 Task: Open Card Book Fair Review in Board Email Marketing List Cleaning and Segmentation to Workspace Content Delivery Networks and add a team member Softage.1@softage.net, a label Orange, a checklist Customer Validation, an attachment from your computer, a color Orange and finally, add a card description 'Conduct customer research for new marketing messaging and branding' and a comment 'Given the importance of this task, careful planning and execution are essential.'. Add a start date 'Jan 05, 1900' with a due date 'Jan 12, 1900'
Action: Mouse moved to (390, 141)
Screenshot: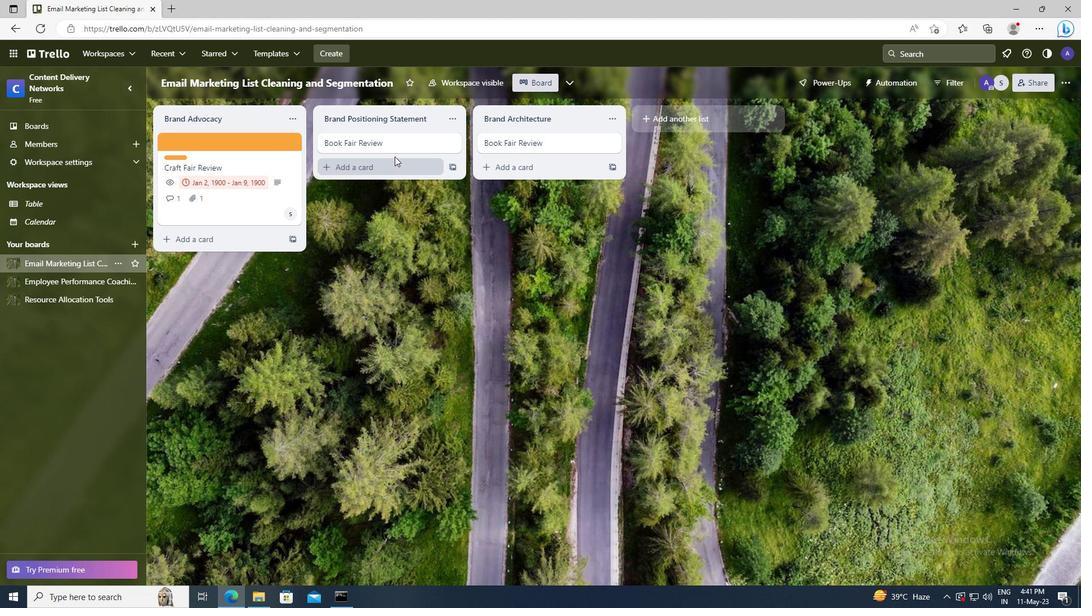
Action: Mouse pressed left at (390, 141)
Screenshot: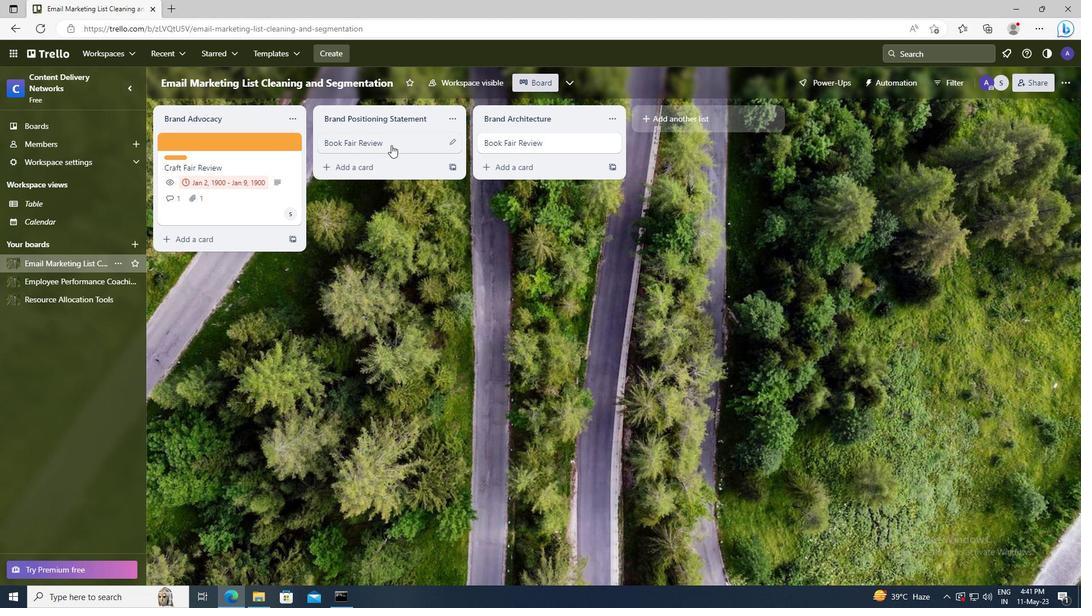 
Action: Mouse moved to (658, 180)
Screenshot: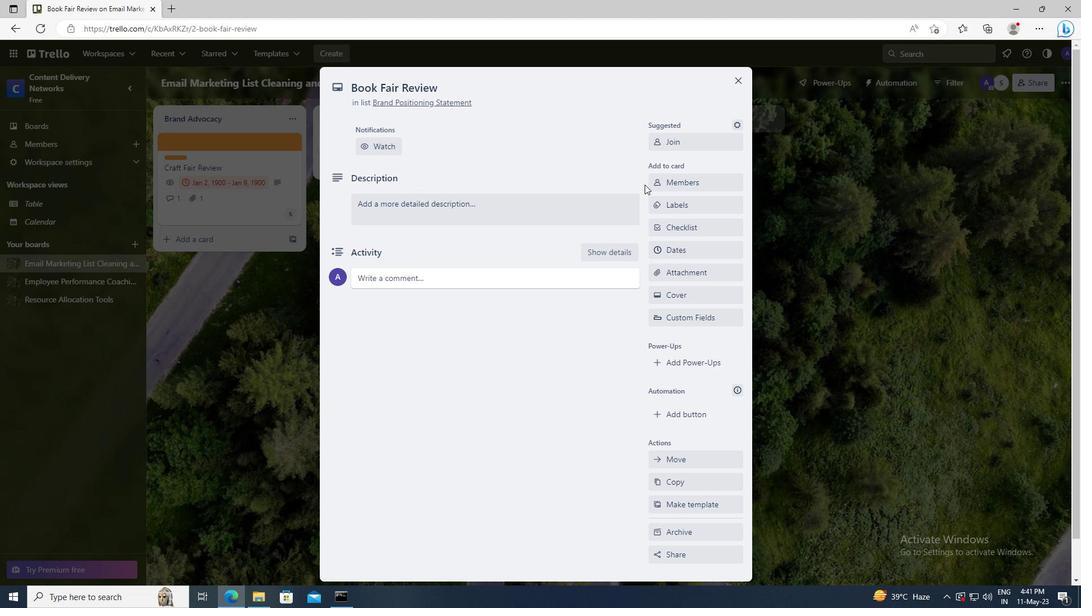 
Action: Mouse pressed left at (658, 180)
Screenshot: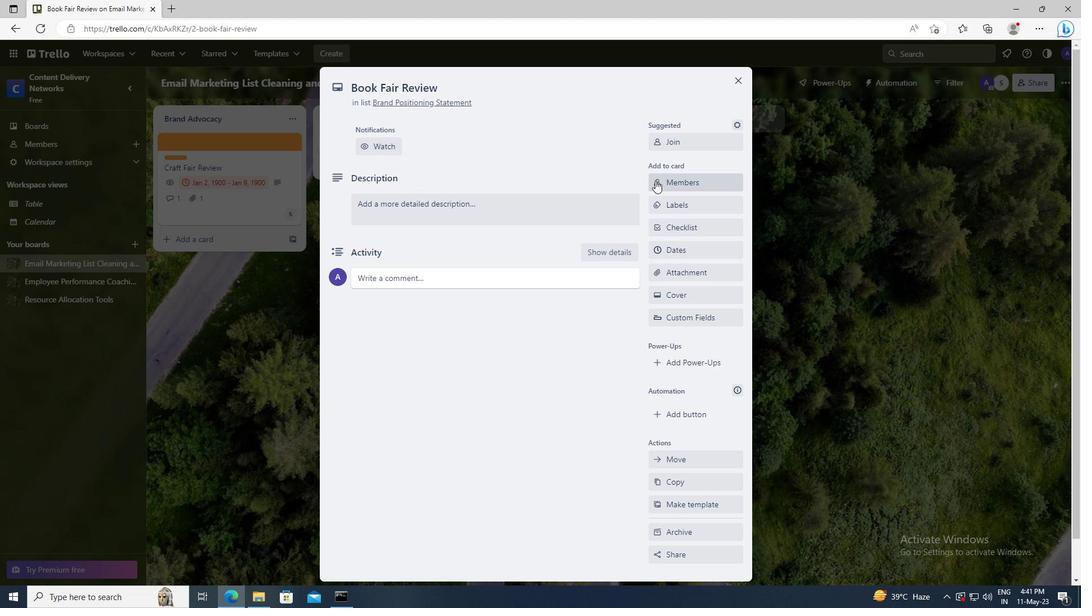 
Action: Mouse moved to (668, 233)
Screenshot: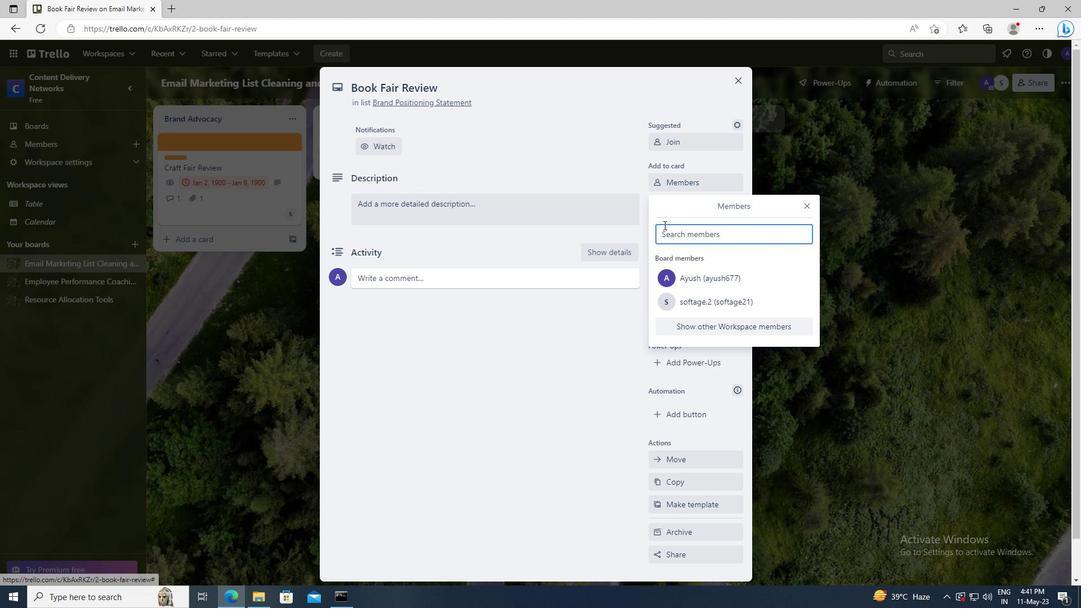 
Action: Mouse pressed left at (668, 233)
Screenshot: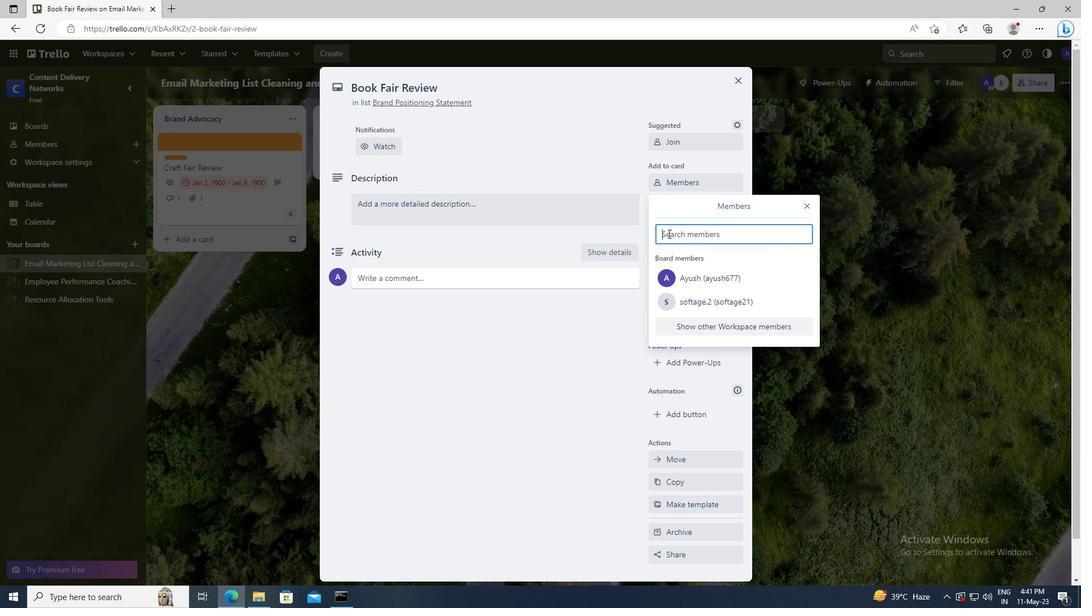 
Action: Key pressed <Key.shift>SOFTAGE.1
Screenshot: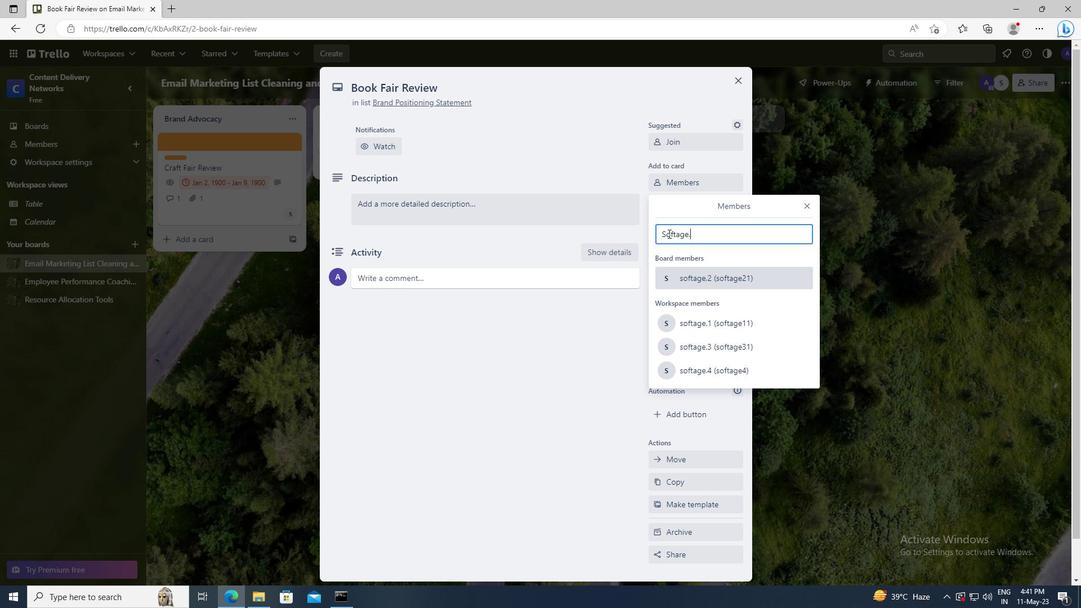 
Action: Mouse moved to (670, 335)
Screenshot: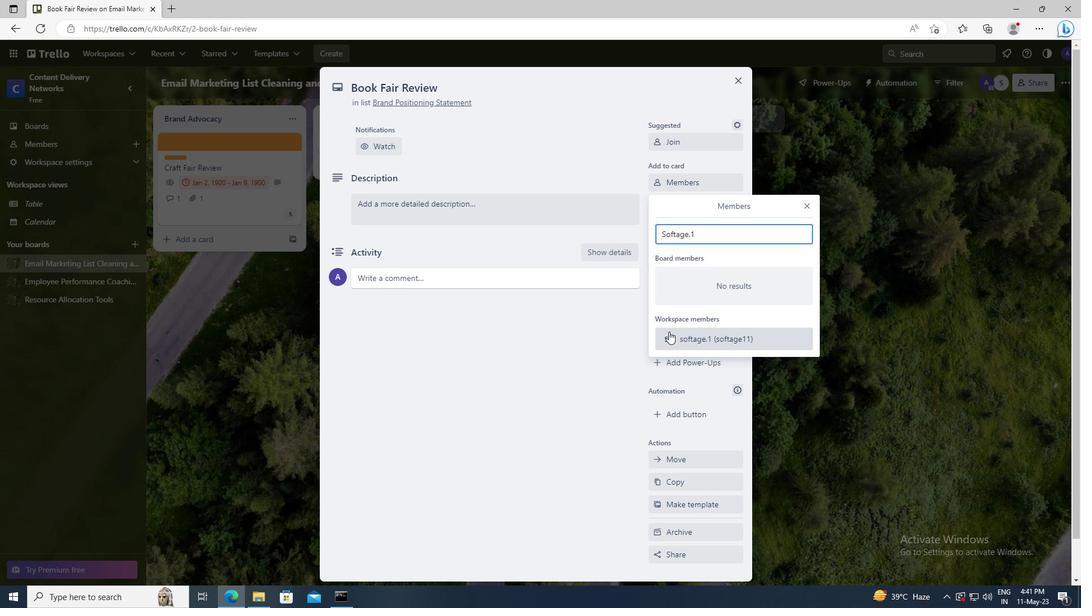 
Action: Mouse pressed left at (670, 335)
Screenshot: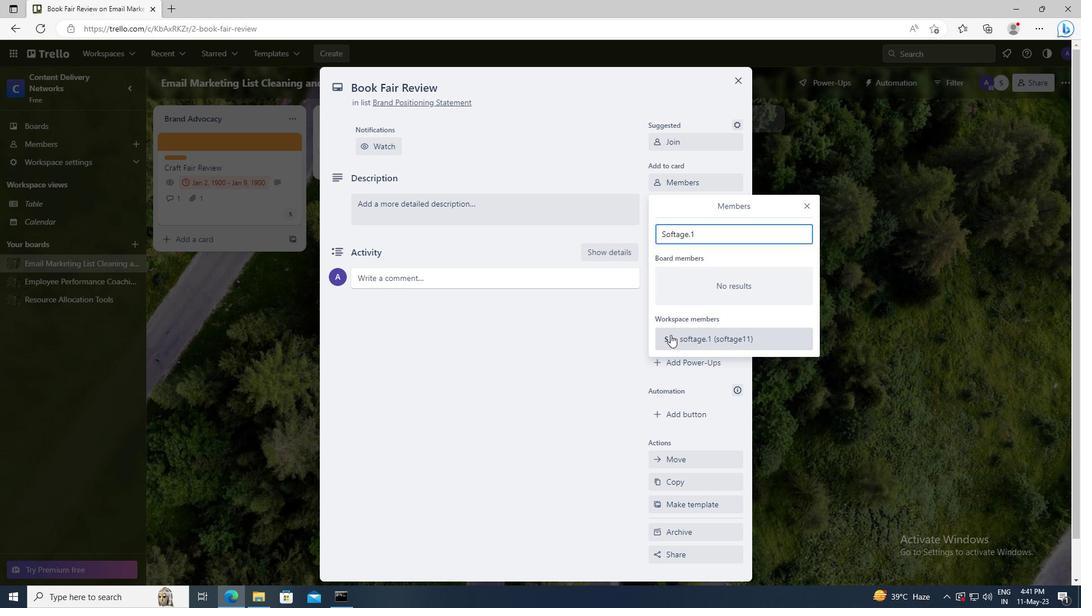 
Action: Mouse moved to (806, 207)
Screenshot: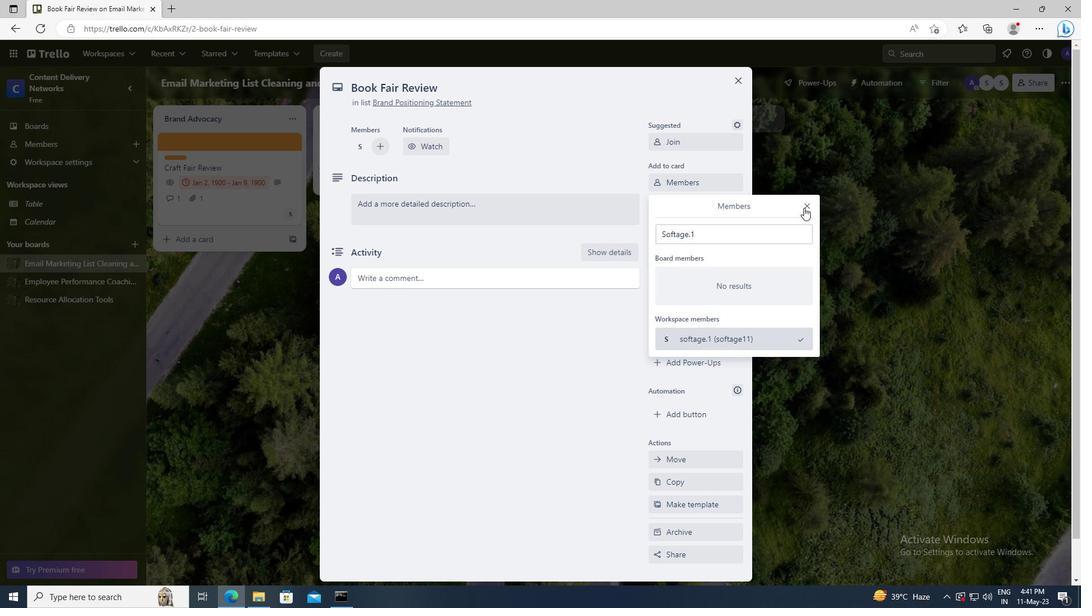 
Action: Mouse pressed left at (806, 207)
Screenshot: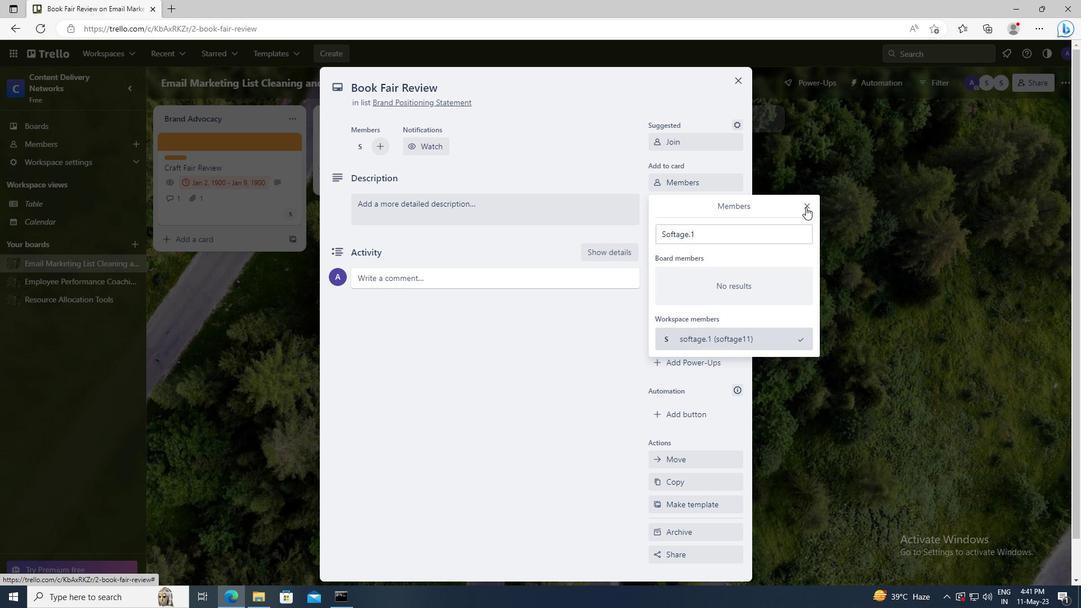 
Action: Mouse moved to (735, 208)
Screenshot: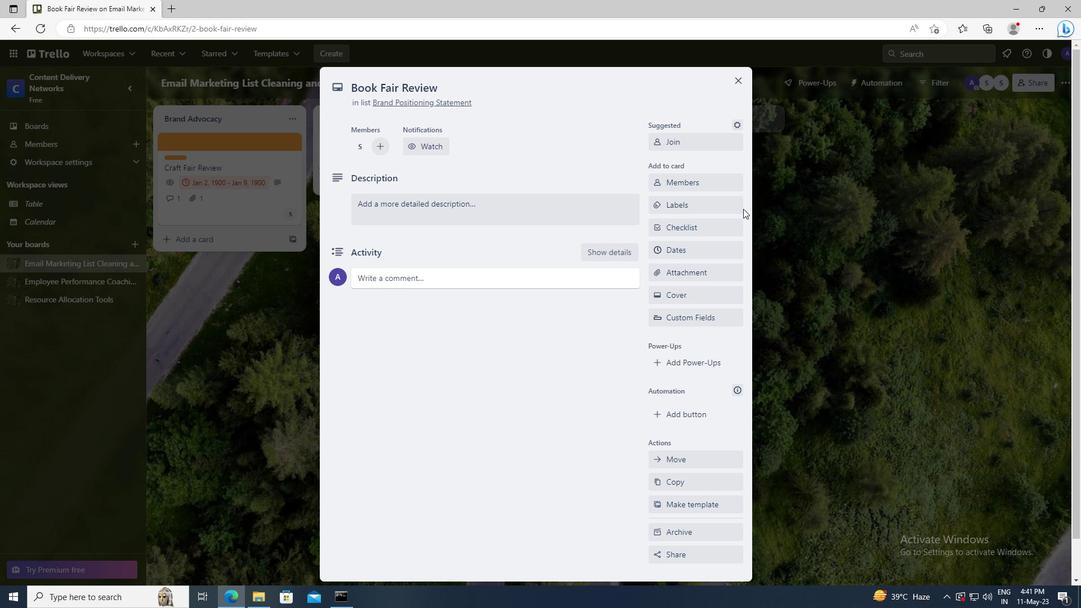 
Action: Mouse pressed left at (735, 208)
Screenshot: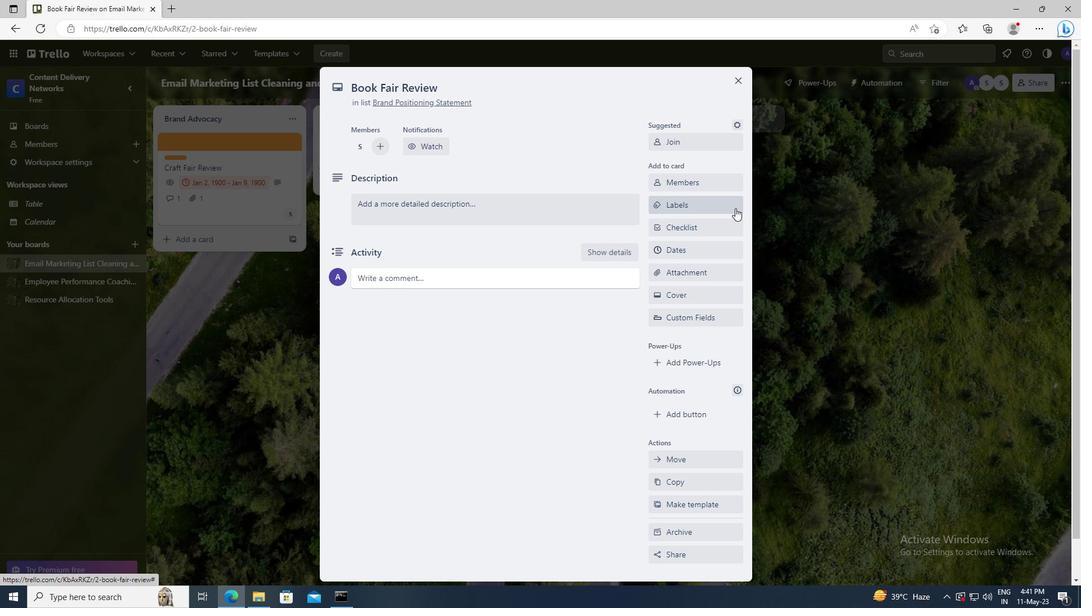 
Action: Mouse moved to (740, 420)
Screenshot: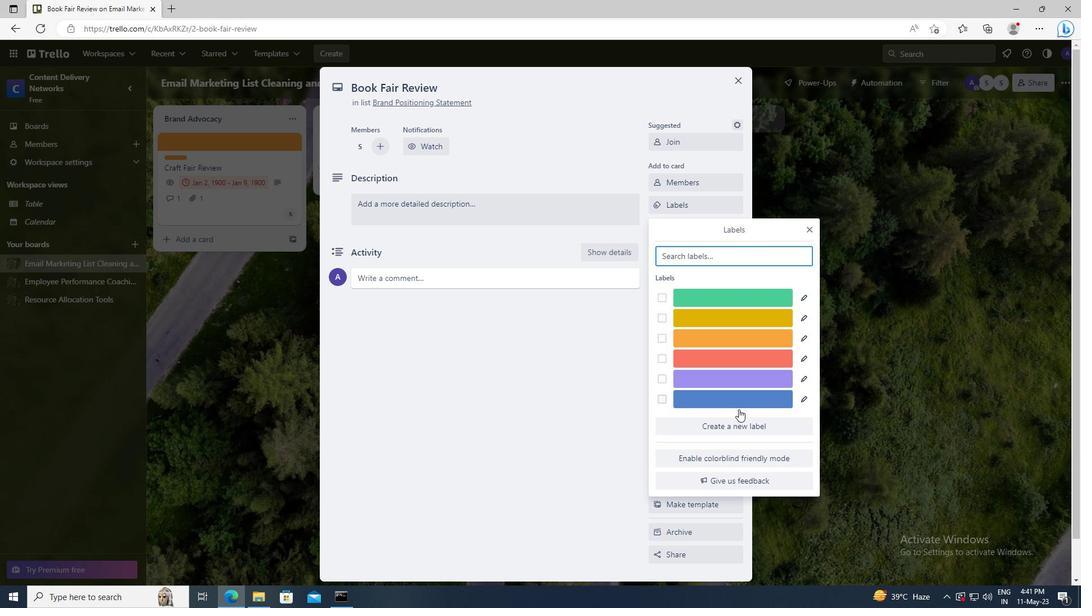 
Action: Mouse pressed left at (740, 420)
Screenshot: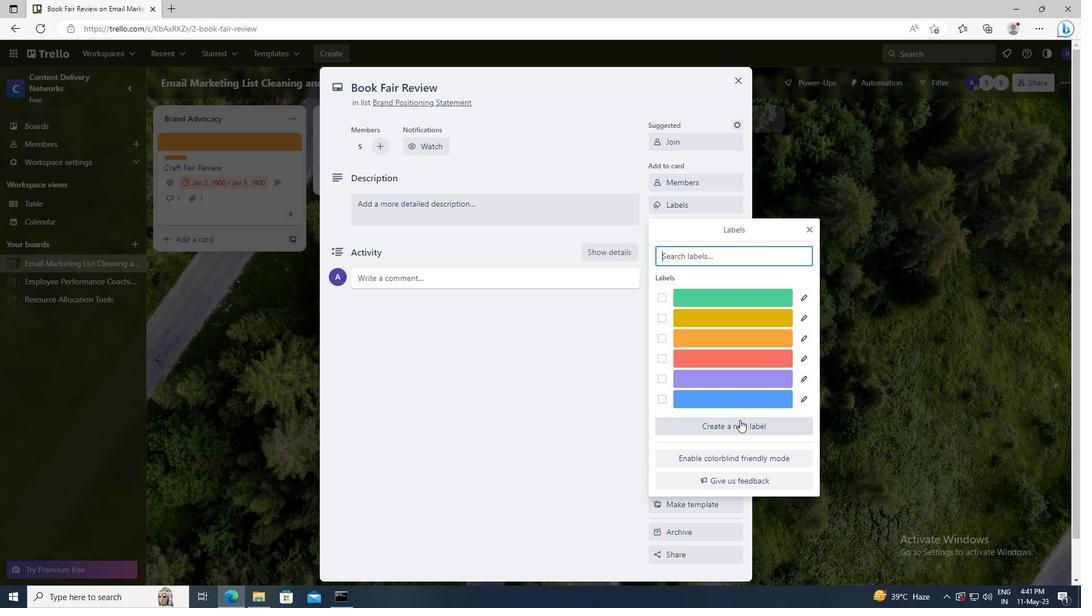 
Action: Mouse moved to (733, 391)
Screenshot: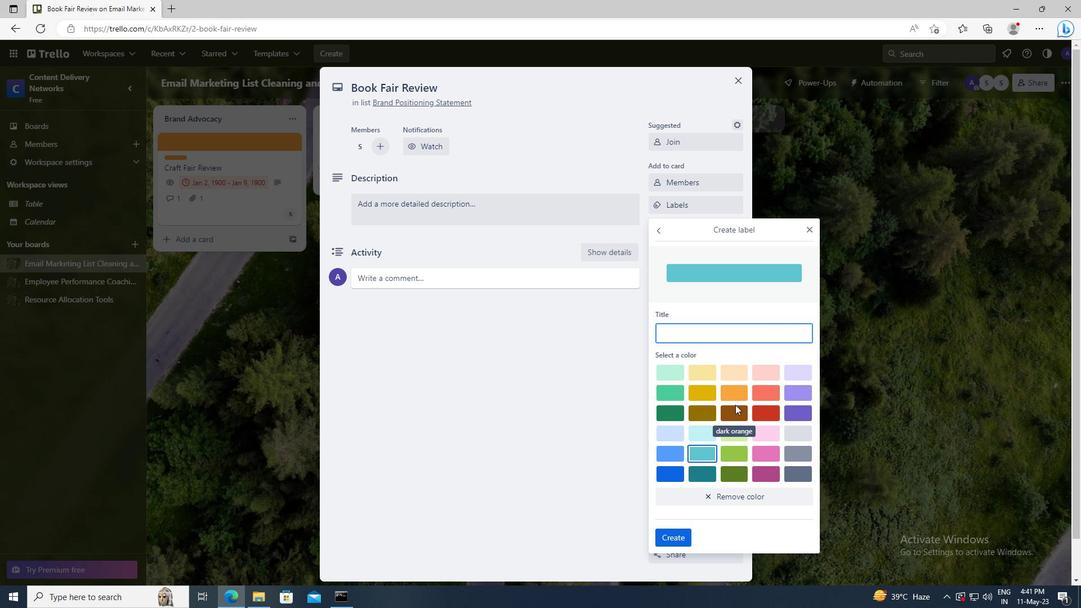 
Action: Mouse pressed left at (733, 391)
Screenshot: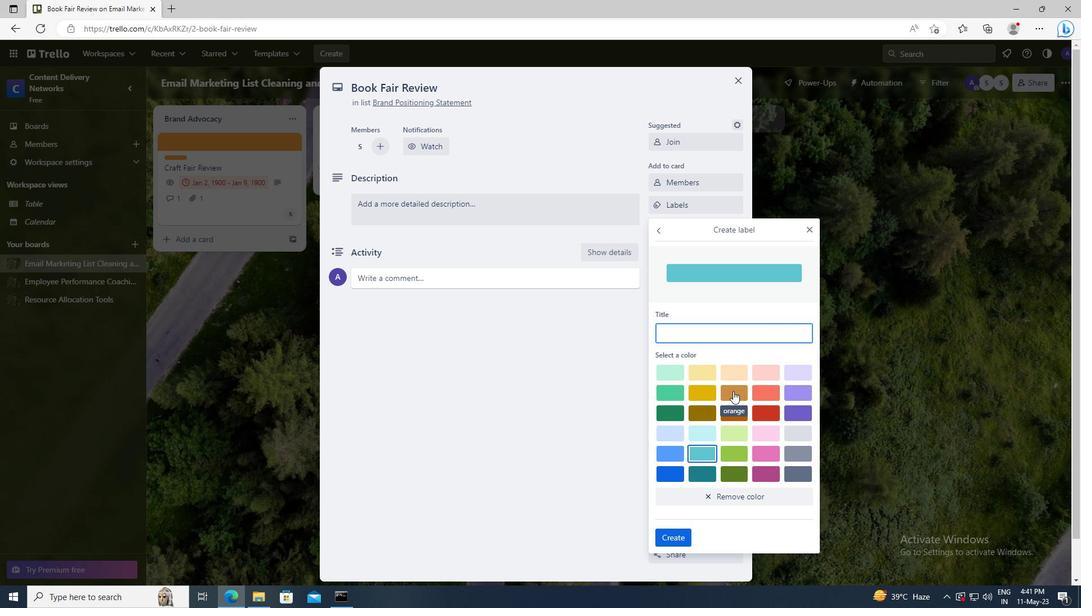 
Action: Mouse moved to (684, 532)
Screenshot: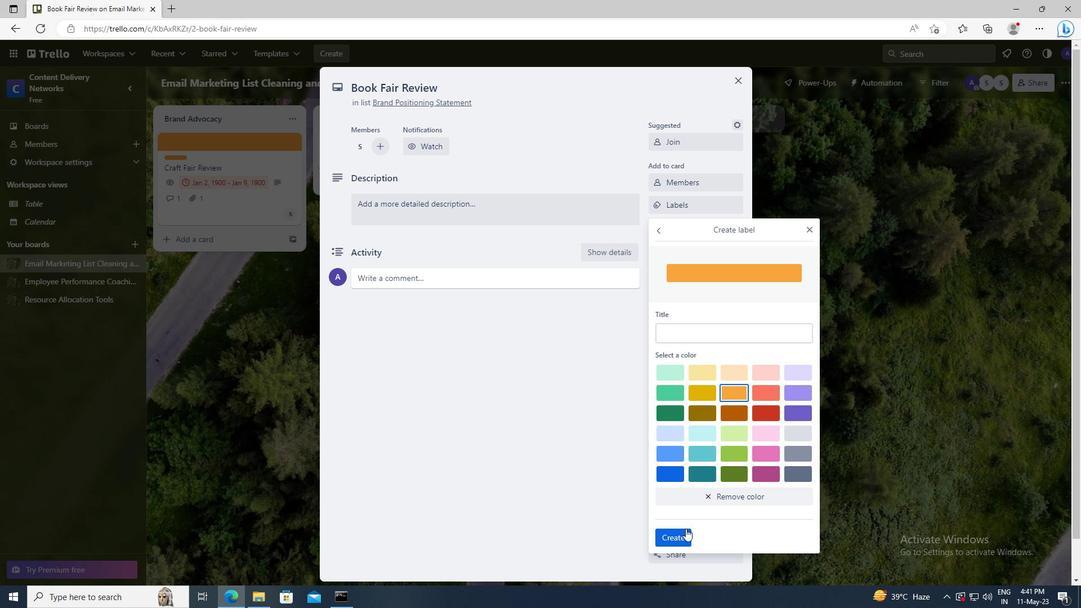 
Action: Mouse pressed left at (684, 532)
Screenshot: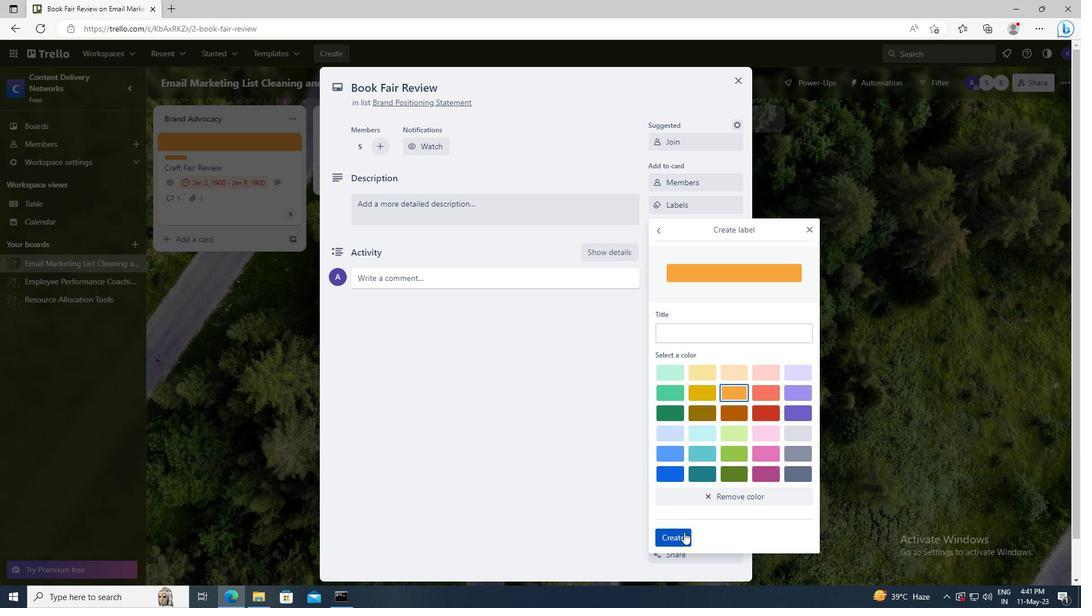
Action: Mouse moved to (808, 230)
Screenshot: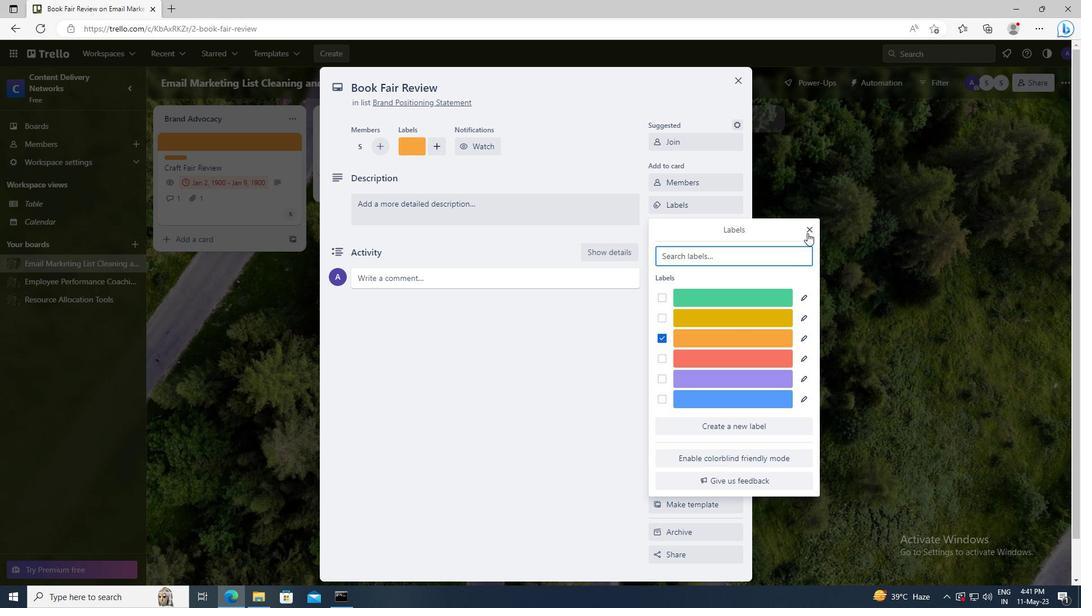 
Action: Mouse pressed left at (808, 230)
Screenshot: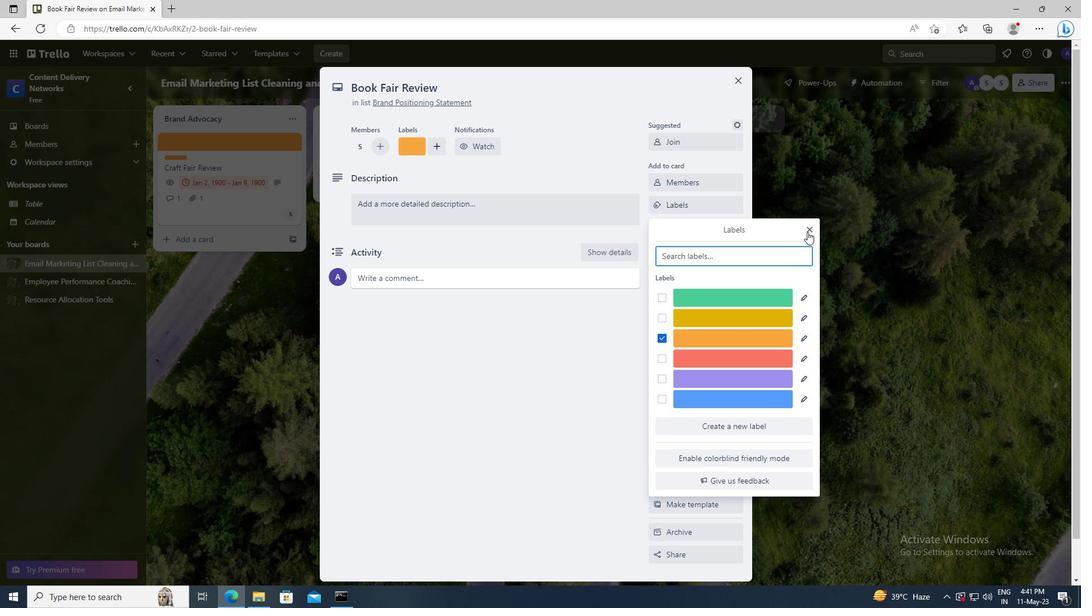 
Action: Mouse moved to (695, 223)
Screenshot: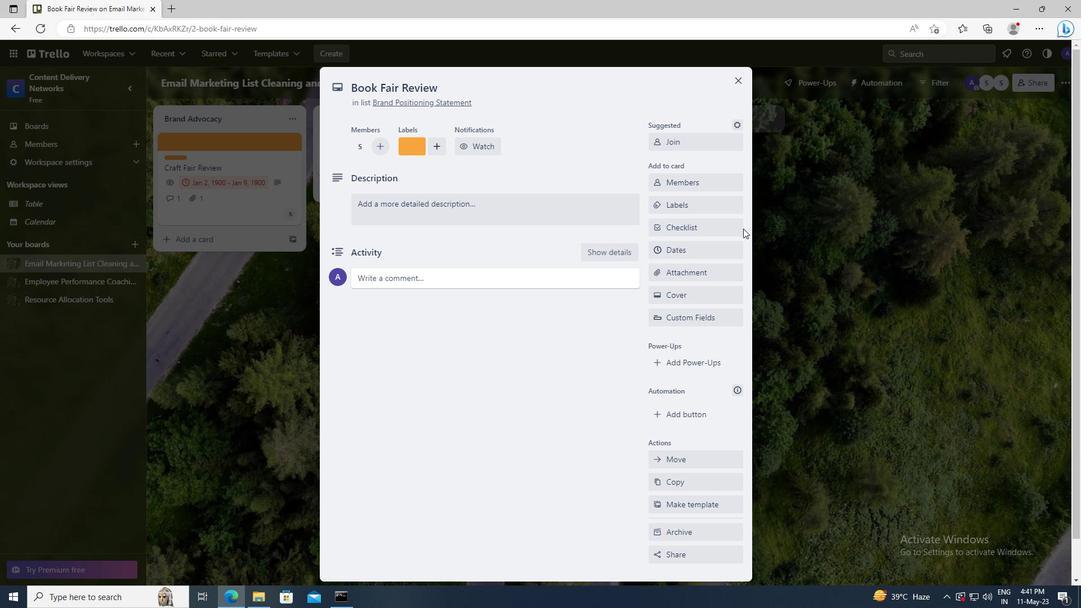 
Action: Mouse pressed left at (695, 223)
Screenshot: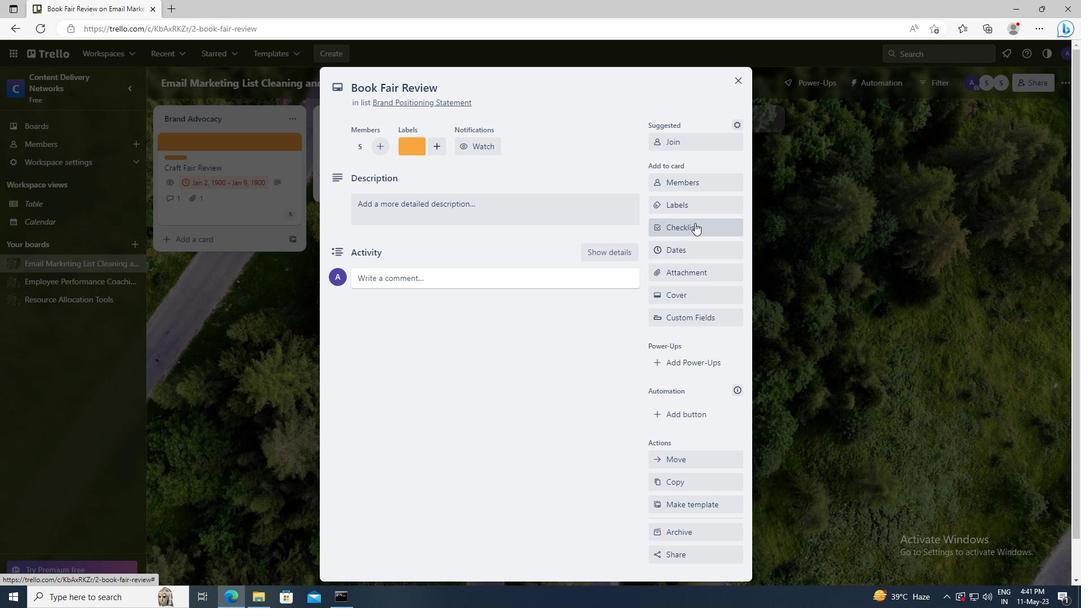 
Action: Key pressed <Key.shift>CUSTOMER<Key.space><Key.shift>VALIDATION
Screenshot: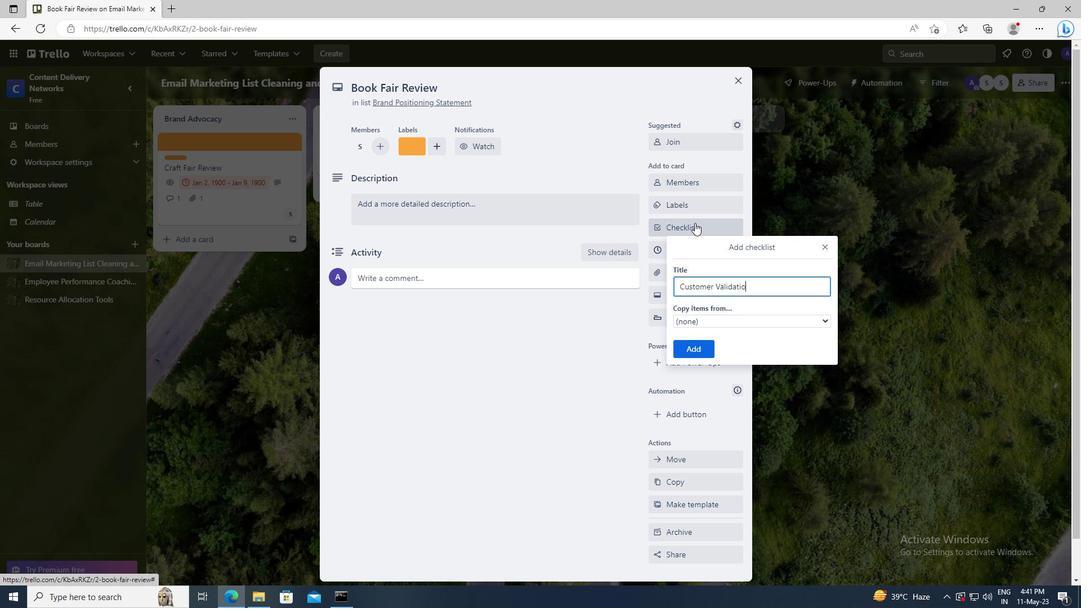 
Action: Mouse moved to (690, 347)
Screenshot: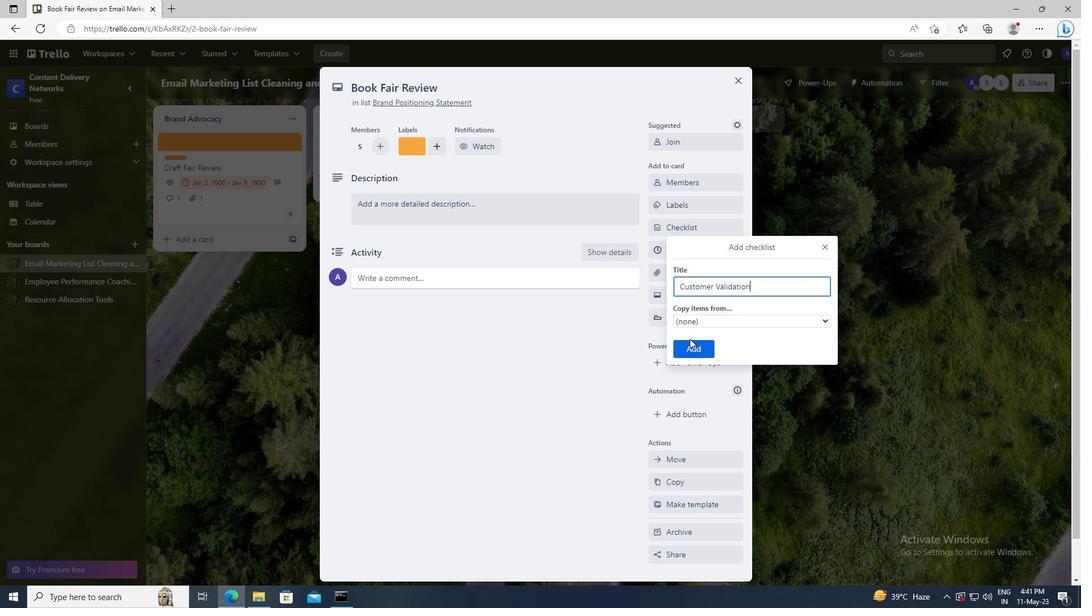 
Action: Mouse pressed left at (690, 347)
Screenshot: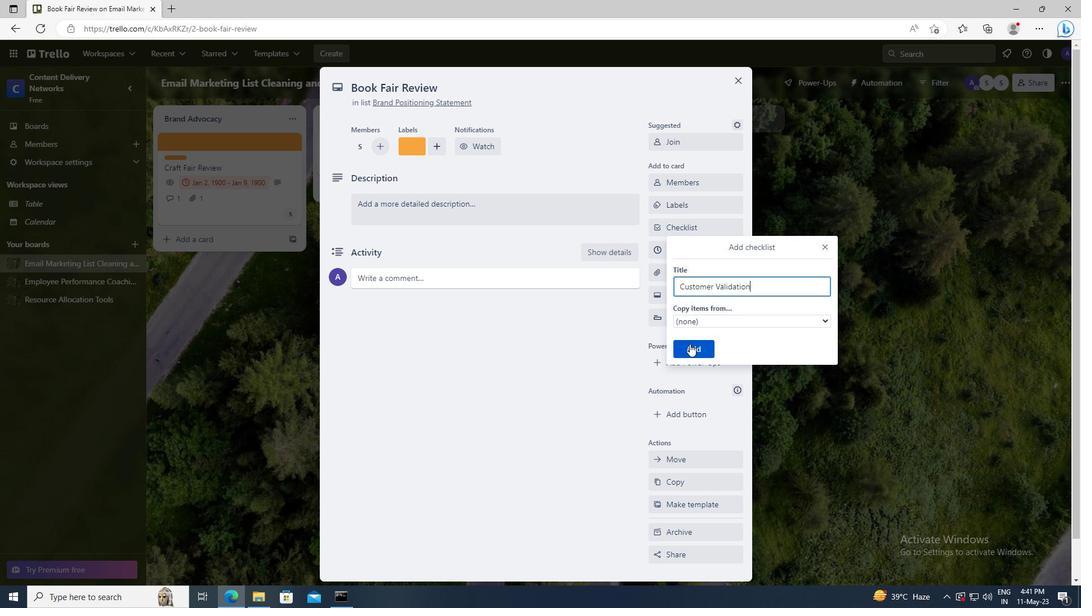 
Action: Mouse moved to (690, 275)
Screenshot: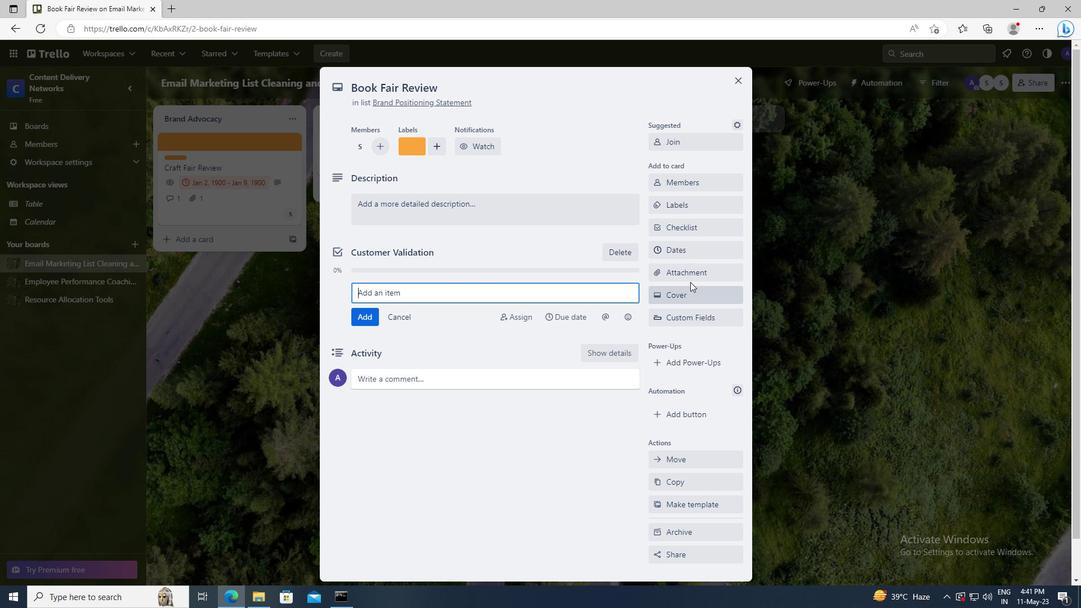 
Action: Mouse pressed left at (690, 275)
Screenshot: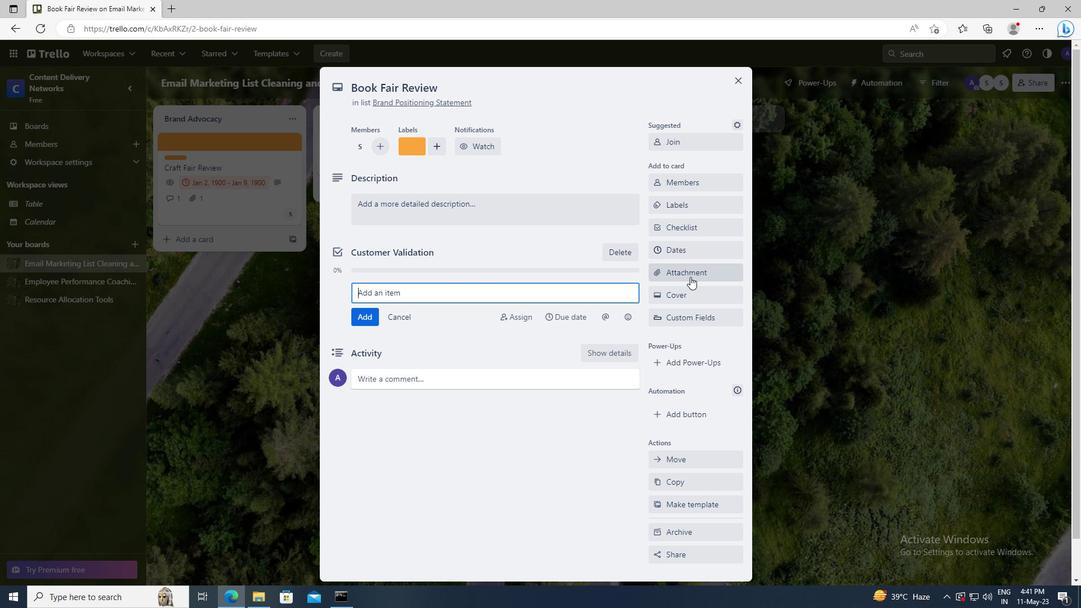 
Action: Mouse moved to (691, 317)
Screenshot: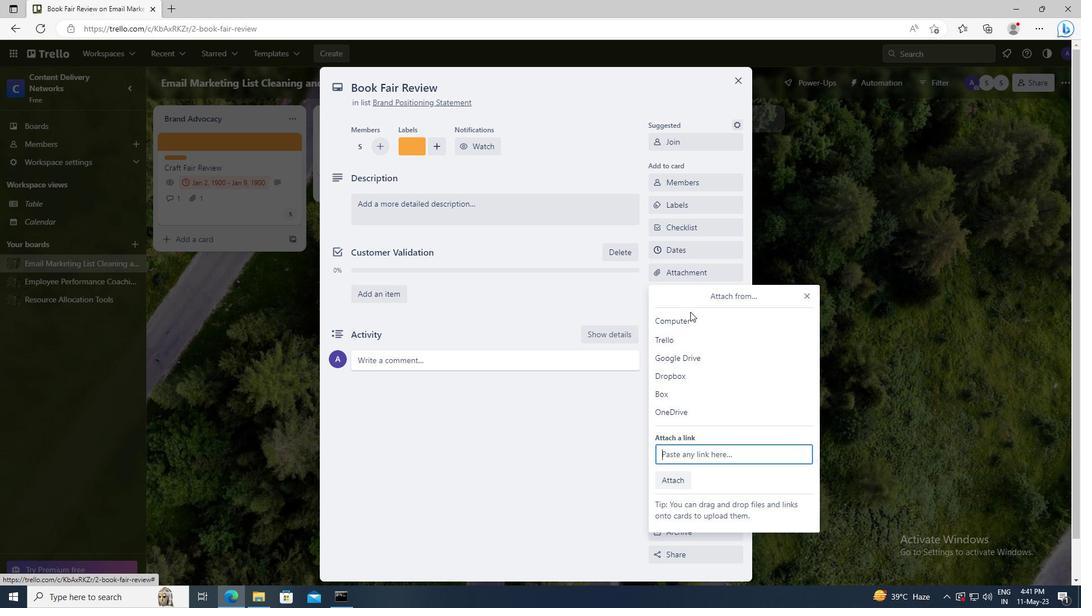 
Action: Mouse pressed left at (691, 317)
Screenshot: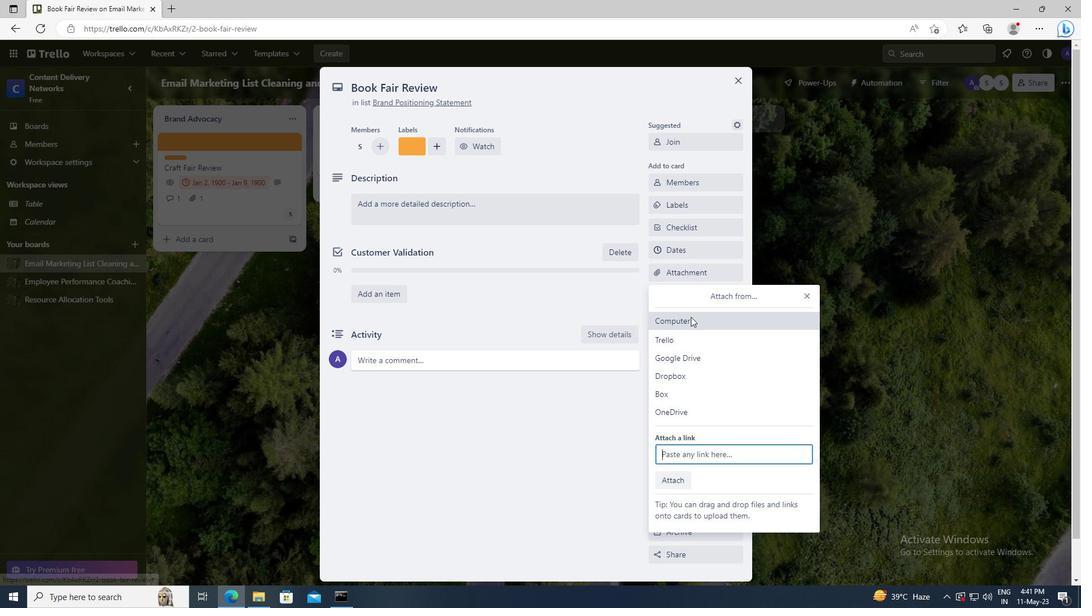 
Action: Mouse moved to (296, 100)
Screenshot: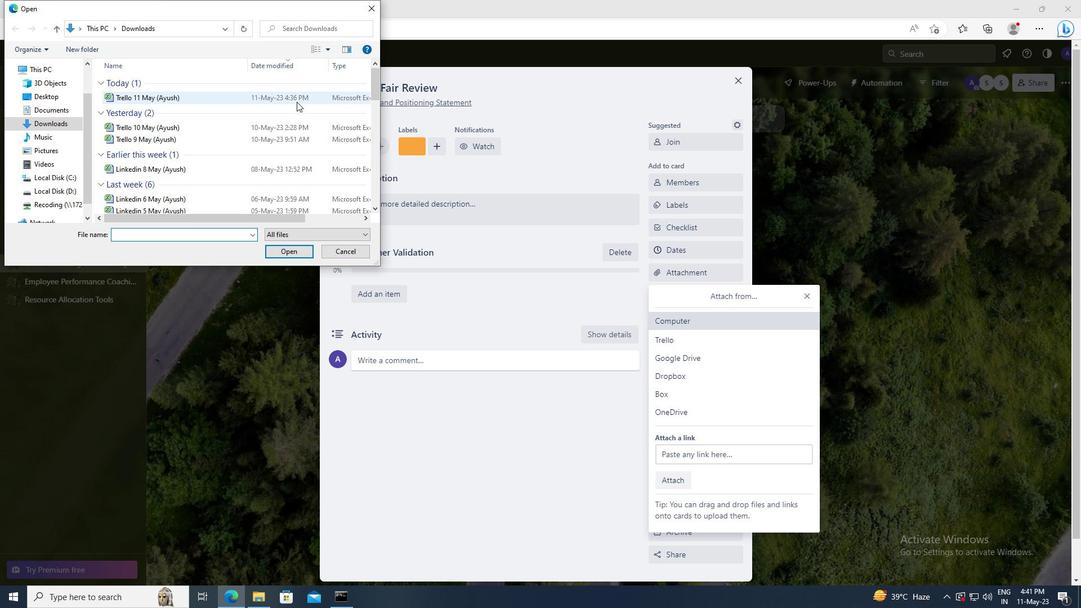 
Action: Mouse pressed left at (296, 100)
Screenshot: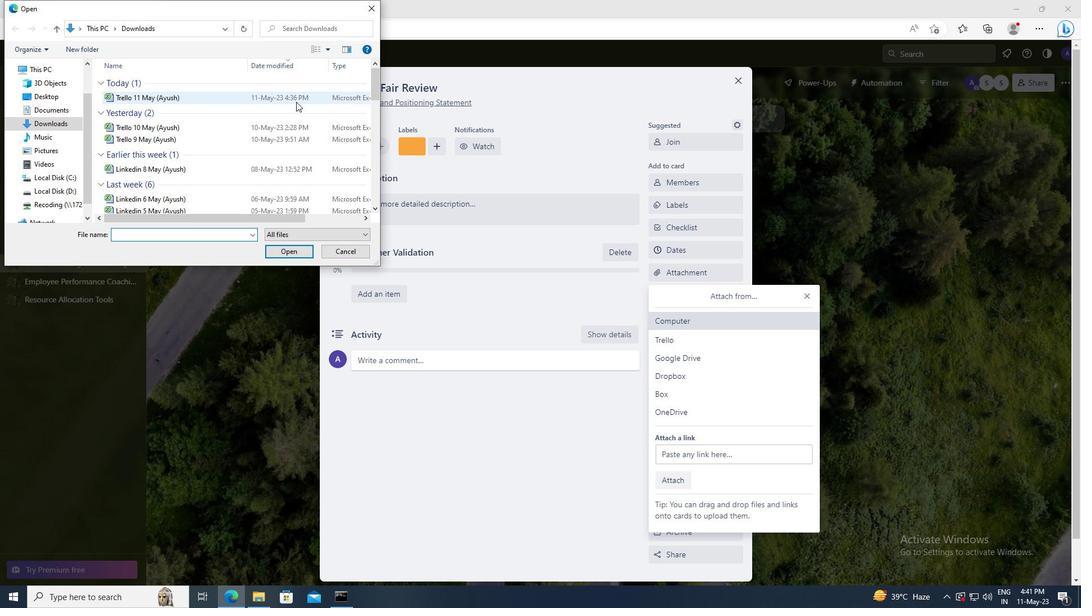 
Action: Mouse moved to (295, 254)
Screenshot: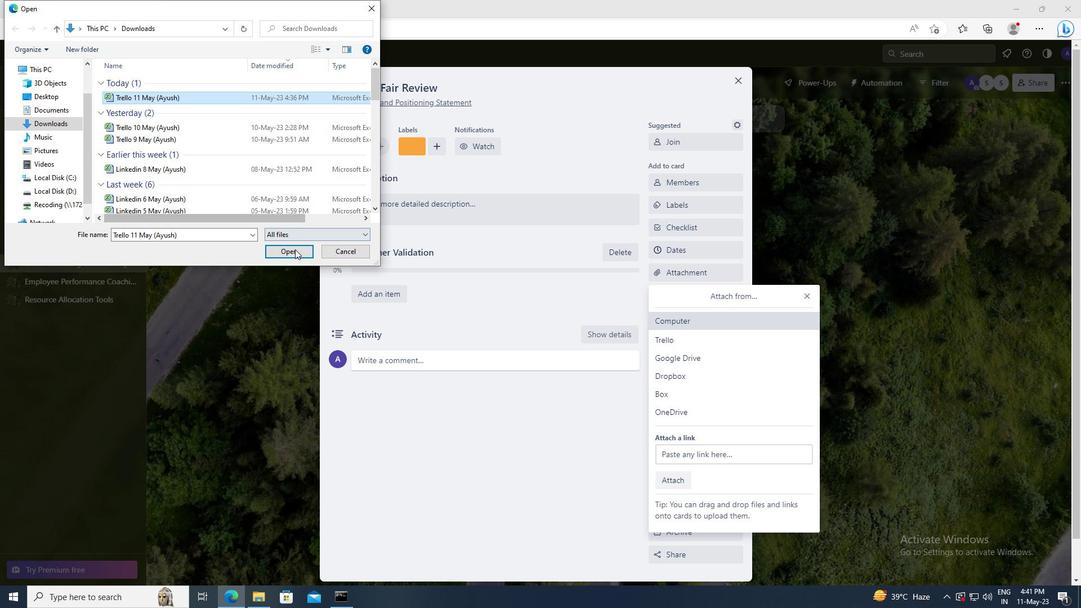 
Action: Mouse pressed left at (295, 254)
Screenshot: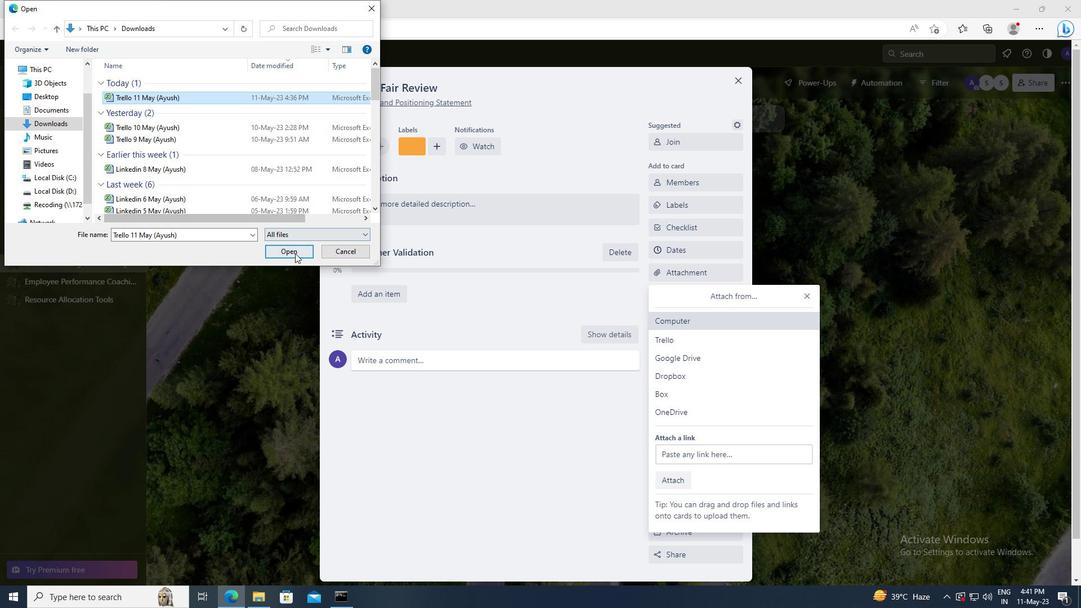 
Action: Mouse moved to (667, 295)
Screenshot: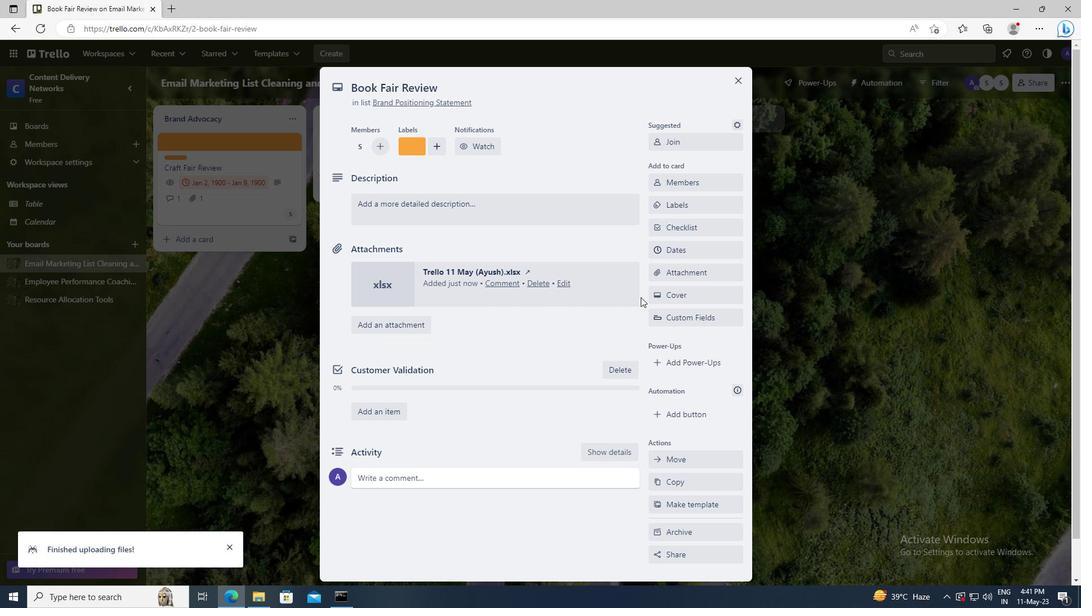 
Action: Mouse pressed left at (667, 295)
Screenshot: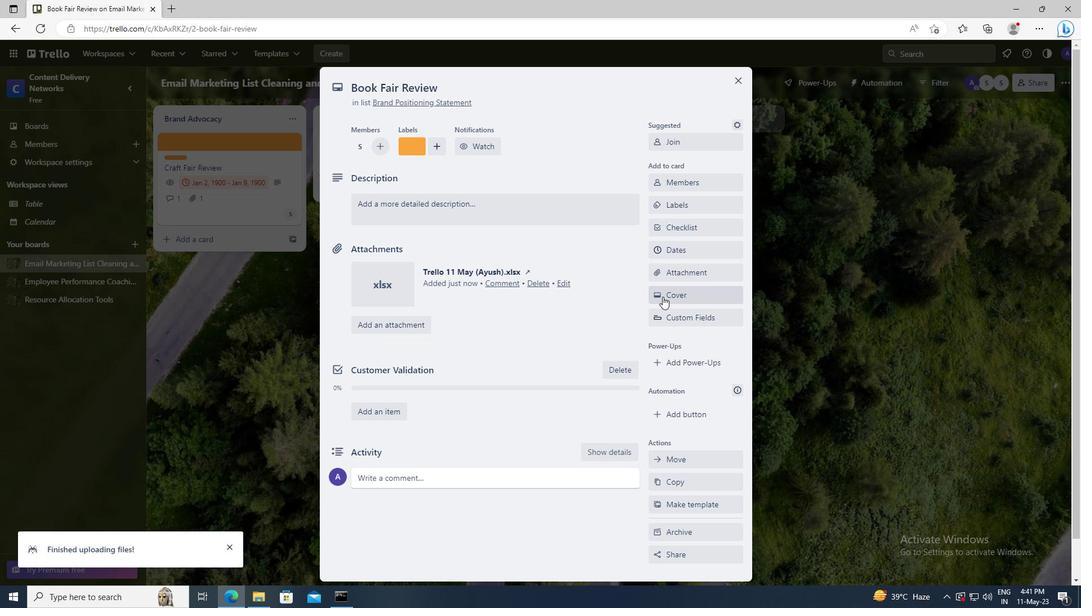 
Action: Mouse moved to (738, 358)
Screenshot: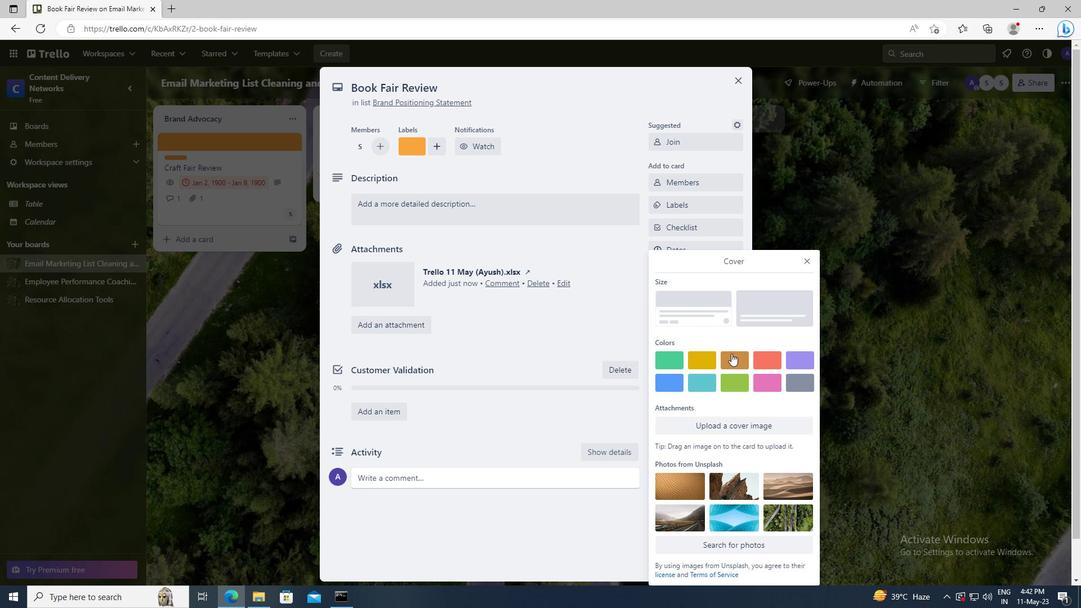 
Action: Mouse pressed left at (738, 358)
Screenshot: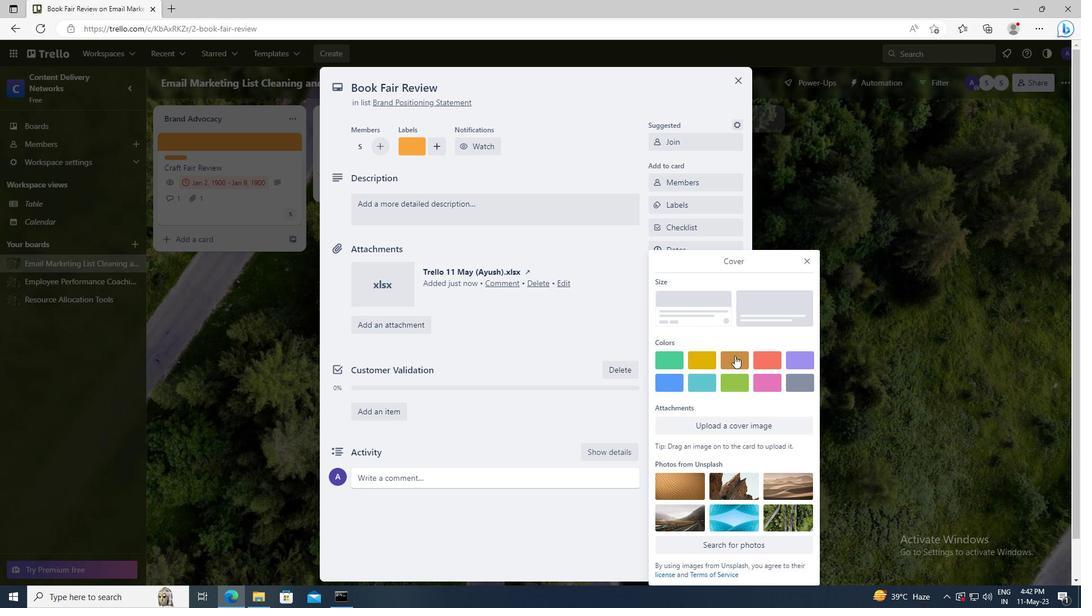 
Action: Mouse moved to (807, 242)
Screenshot: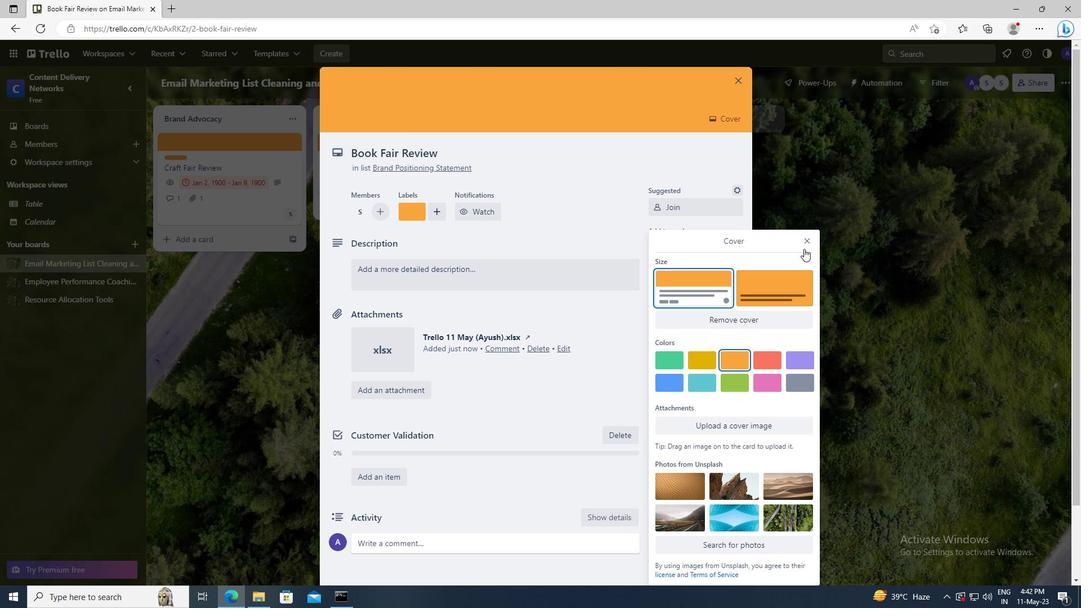 
Action: Mouse pressed left at (807, 242)
Screenshot: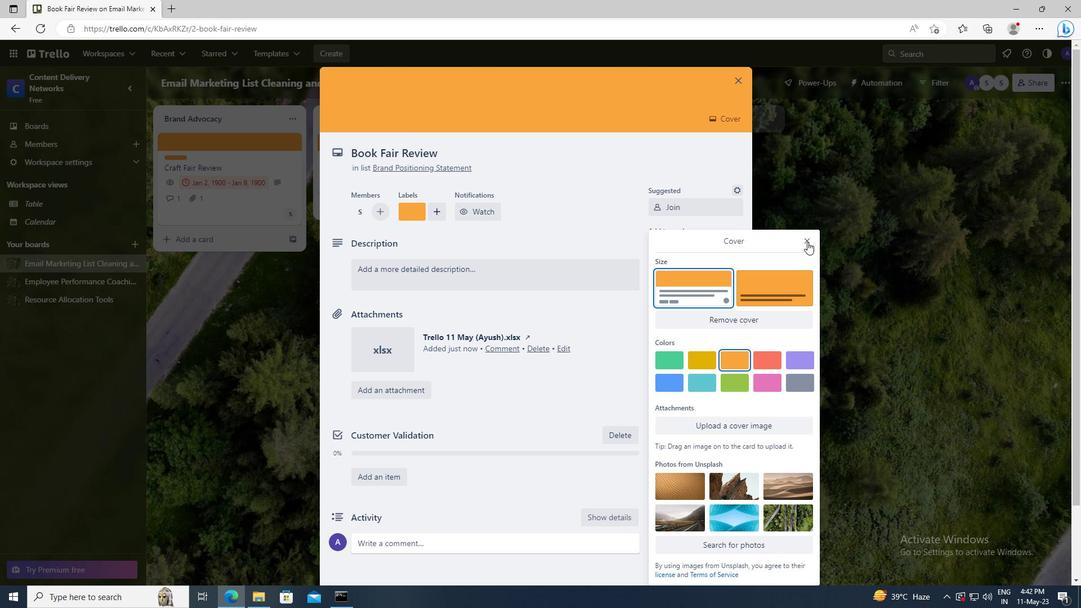 
Action: Mouse moved to (489, 279)
Screenshot: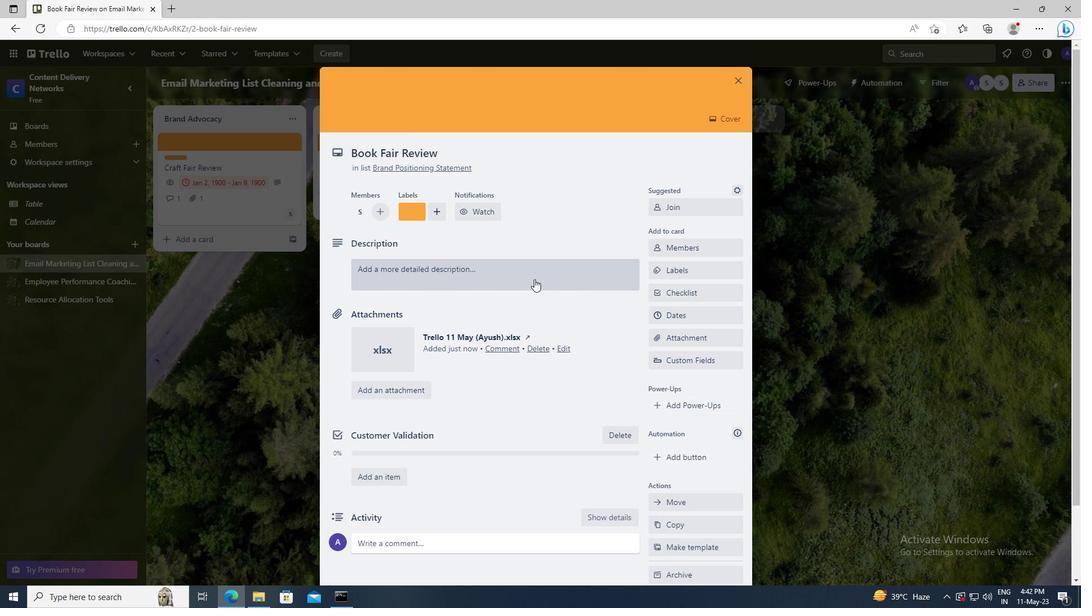 
Action: Mouse pressed left at (489, 279)
Screenshot: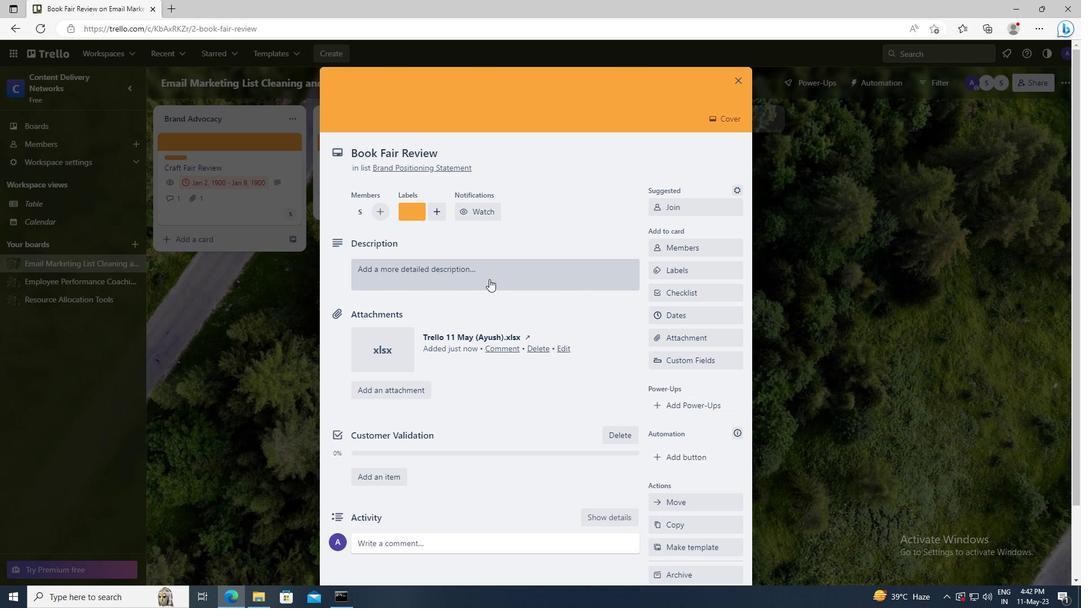 
Action: Key pressed <Key.shift><Key.shift><Key.shift><Key.shift><Key.shift><Key.shift><Key.shift><Key.shift><Key.shift><Key.shift><Key.shift><Key.shift><Key.shift><Key.shift><Key.shift><Key.shift><Key.shift>CONDUCT<Key.space>CUSTOMER<Key.space>RESEARCH<Key.space>FOR<Key.space>NEW<Key.space>MARKETING<Key.space>MESSAGING<Key.space>AND<Key.space>BRANDING
Screenshot: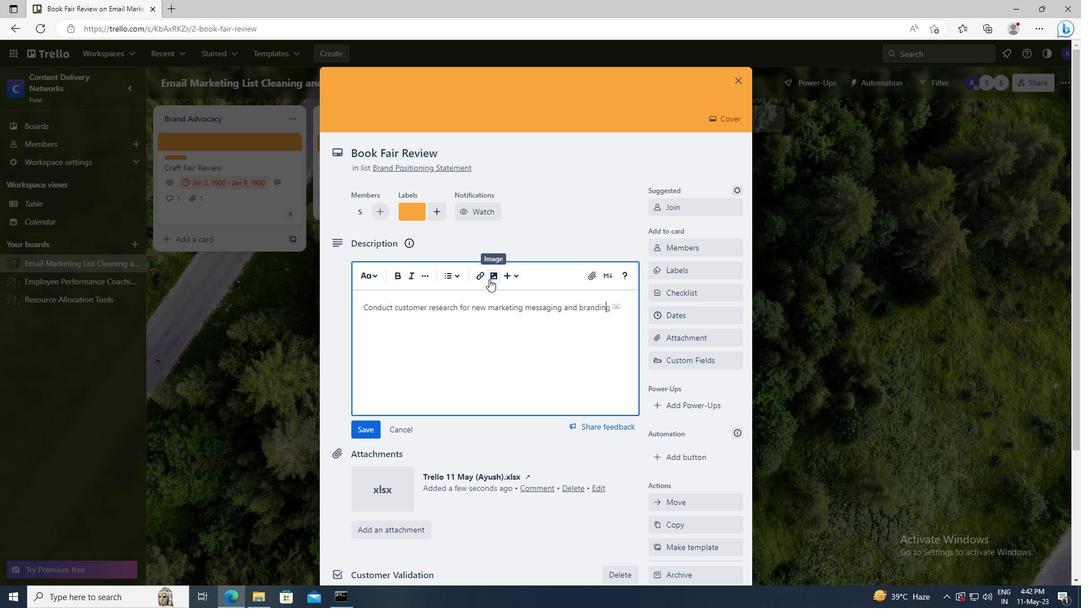 
Action: Mouse scrolled (489, 278) with delta (0, 0)
Screenshot: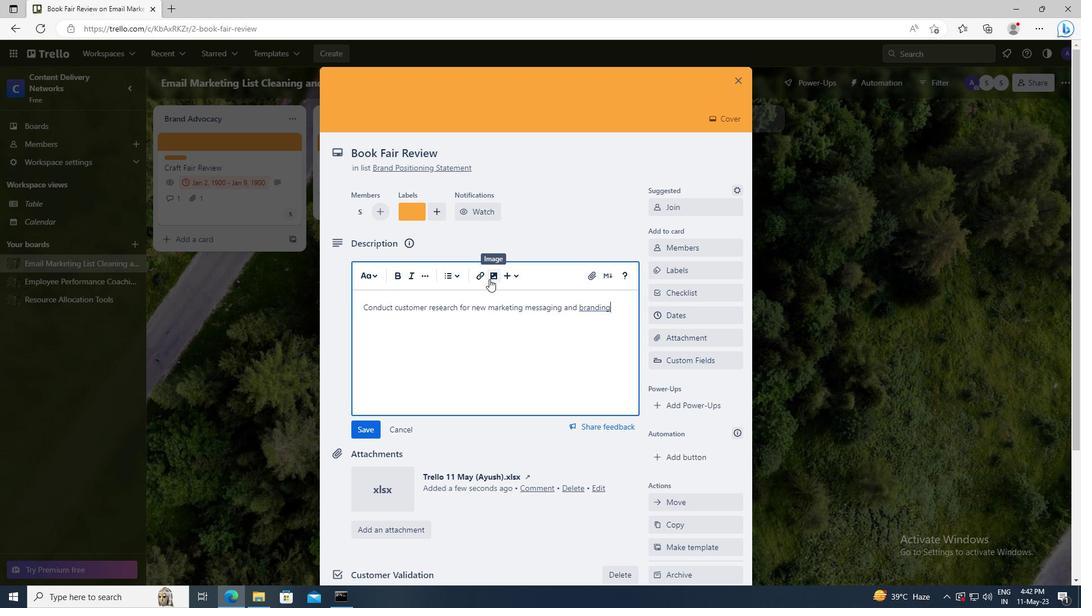 
Action: Mouse moved to (373, 347)
Screenshot: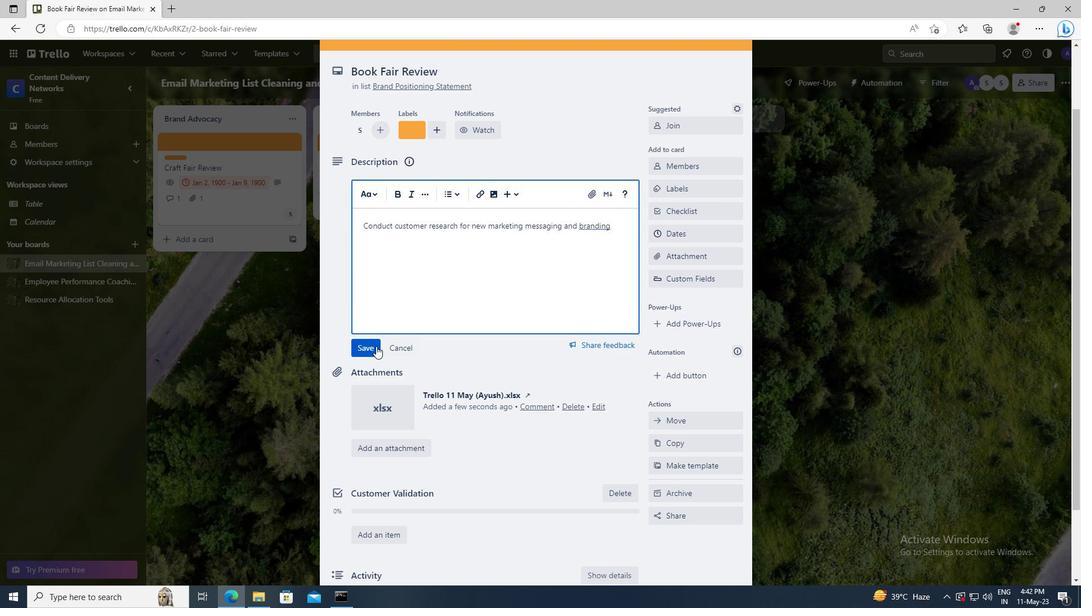 
Action: Mouse pressed left at (373, 347)
Screenshot: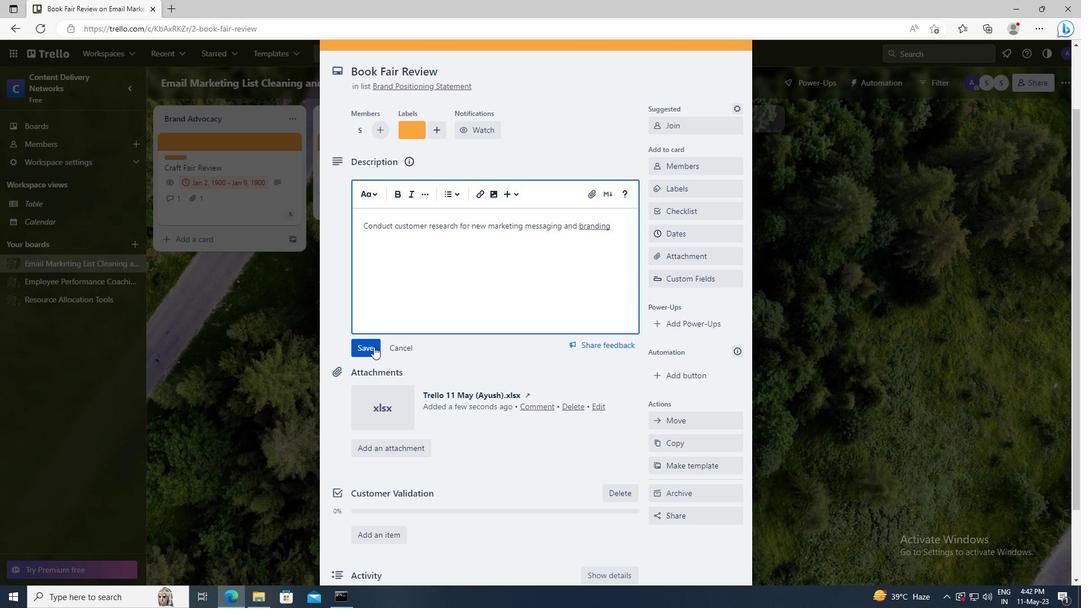 
Action: Mouse scrolled (373, 347) with delta (0, 0)
Screenshot: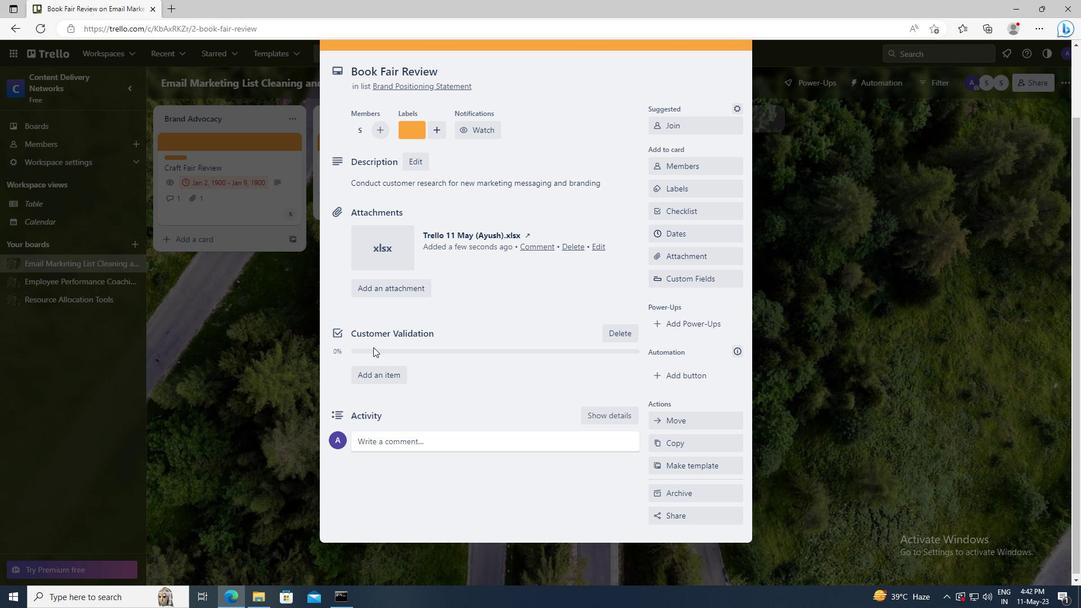 
Action: Mouse moved to (378, 442)
Screenshot: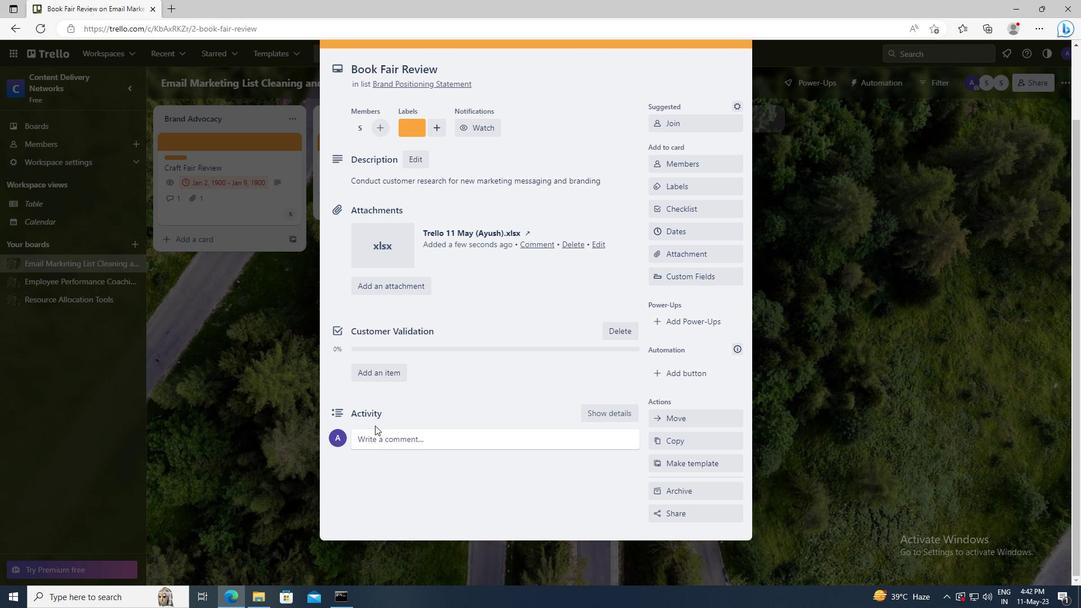 
Action: Mouse pressed left at (378, 442)
Screenshot: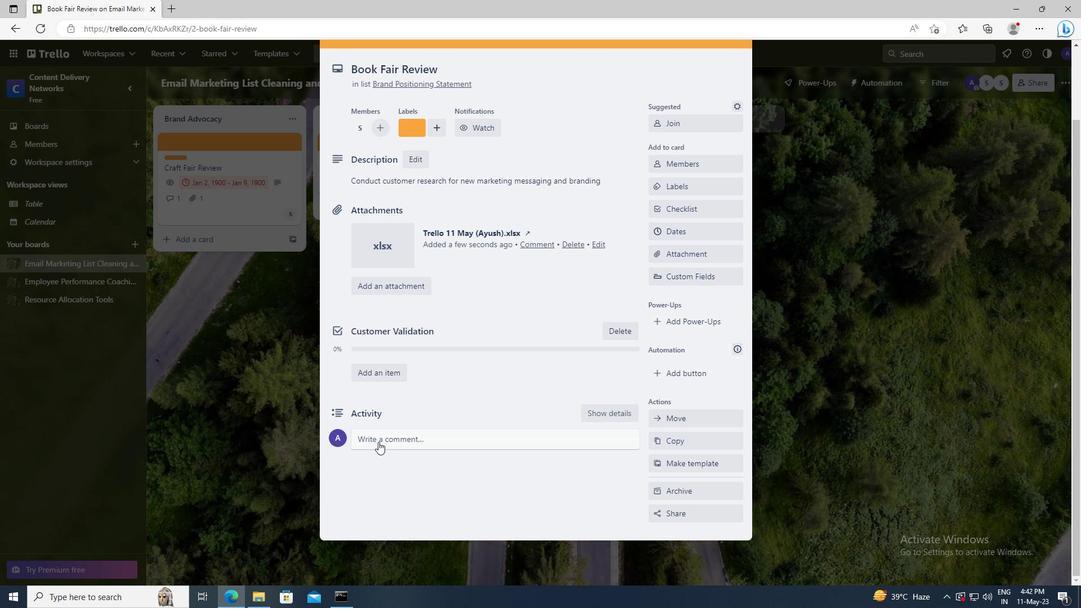 
Action: Key pressed <Key.shift>GIVEN<Key.space>THE<Key.space>IMPORTANCE<Key.space>OF<Key.space>THIS<Key.space>TASK,<Key.space>CAREFUL<Key.space>PLANNING<Key.space>AND<Key.space>EXECUTION<Key.space>ARE<Key.space>ESSENTIAL.
Screenshot: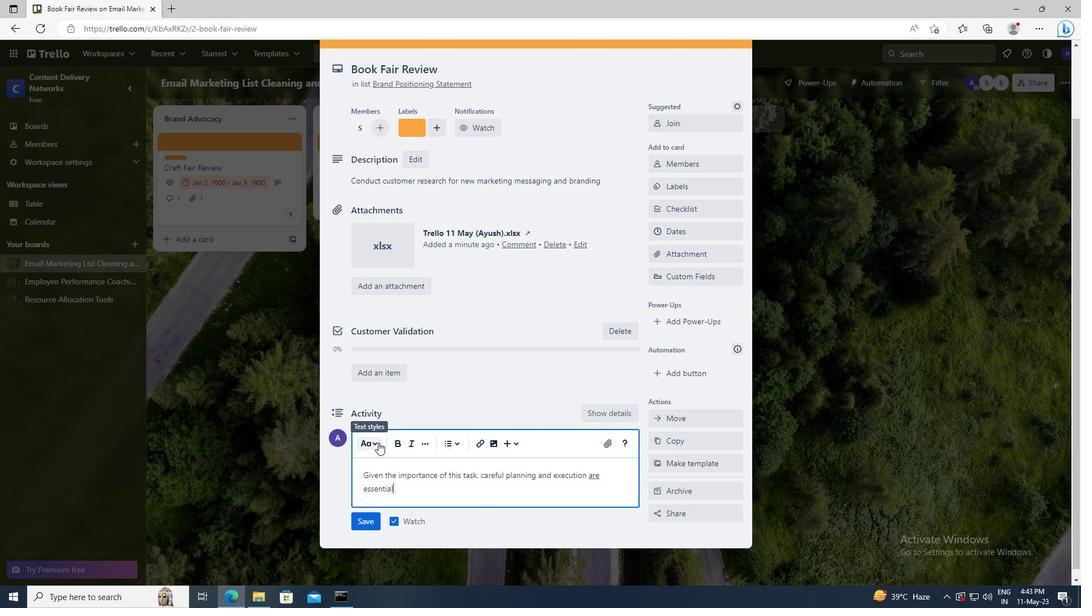 
Action: Mouse moved to (368, 519)
Screenshot: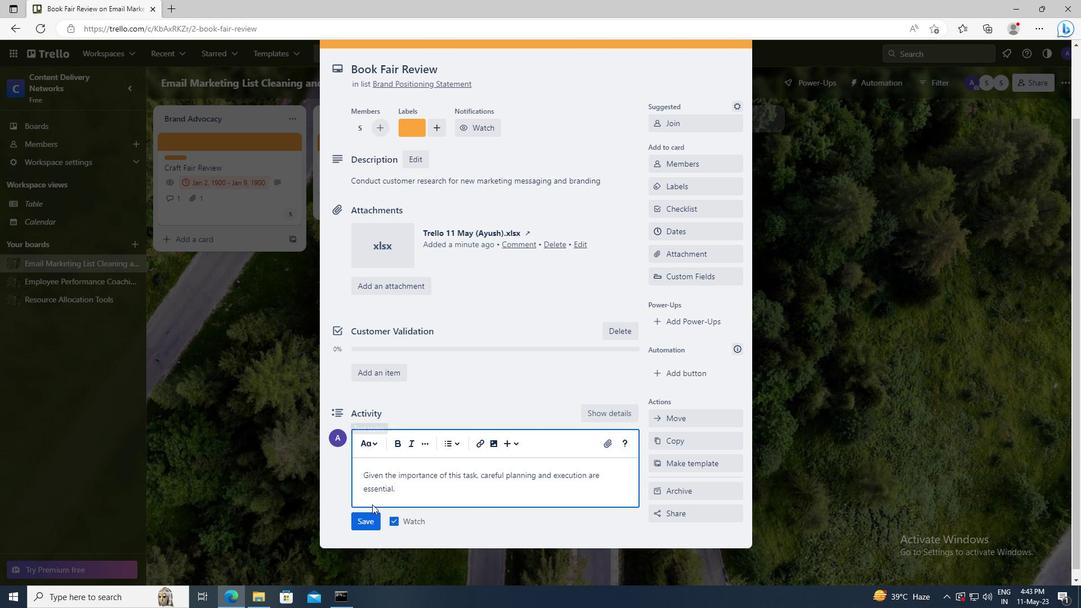 
Action: Mouse pressed left at (368, 519)
Screenshot: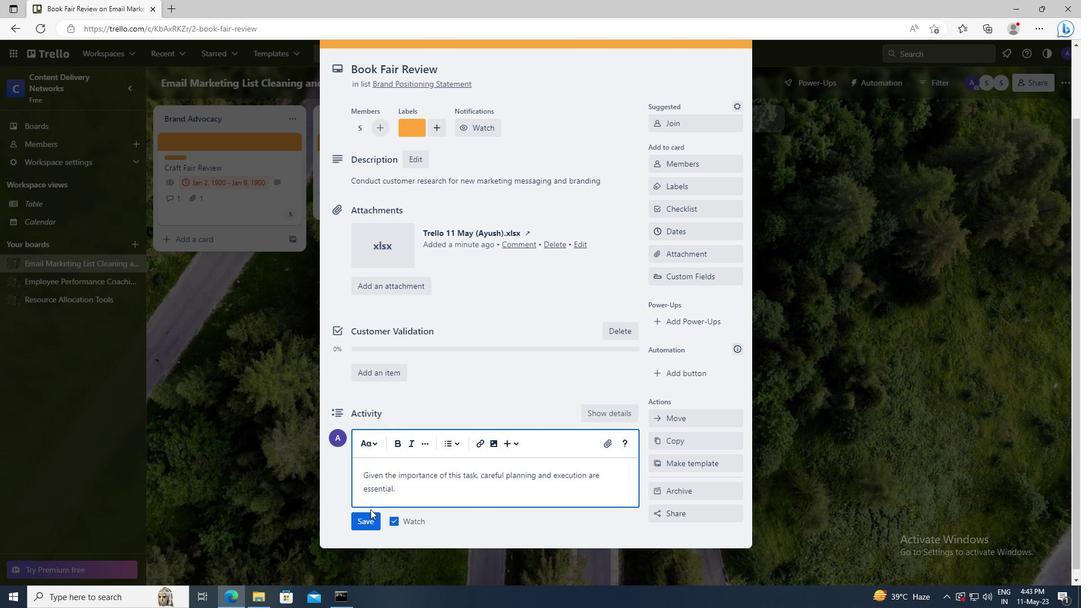 
Action: Mouse moved to (618, 387)
Screenshot: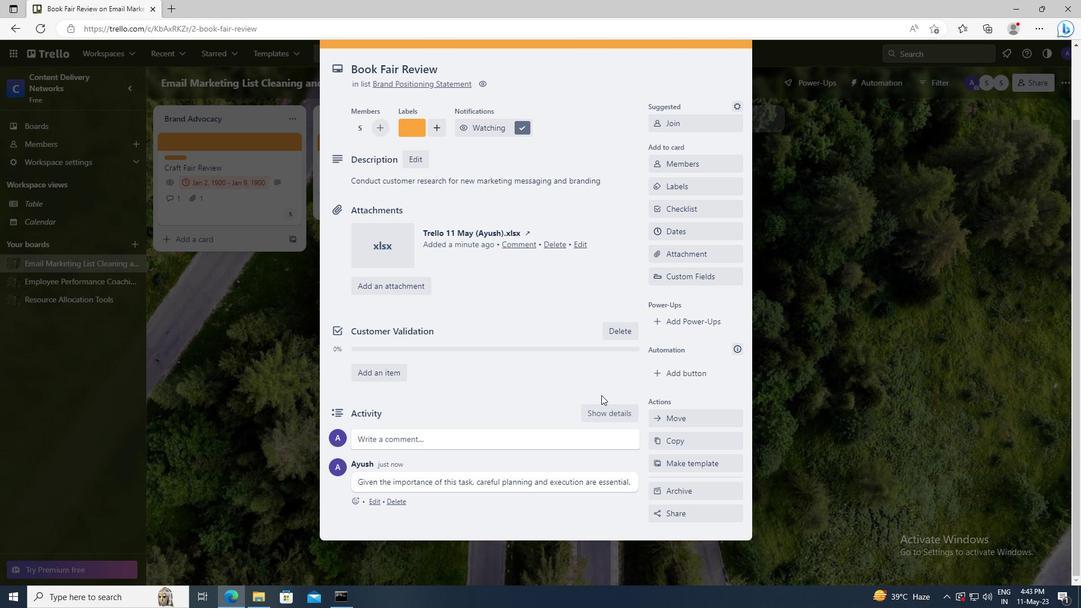 
Action: Mouse scrolled (618, 387) with delta (0, 0)
Screenshot: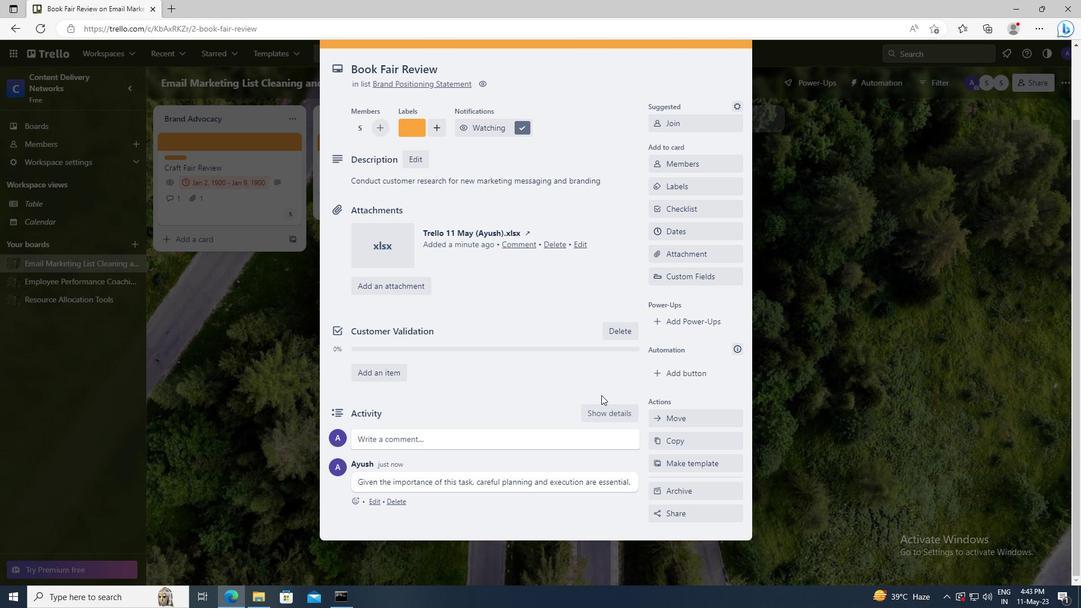 
Action: Mouse moved to (678, 313)
Screenshot: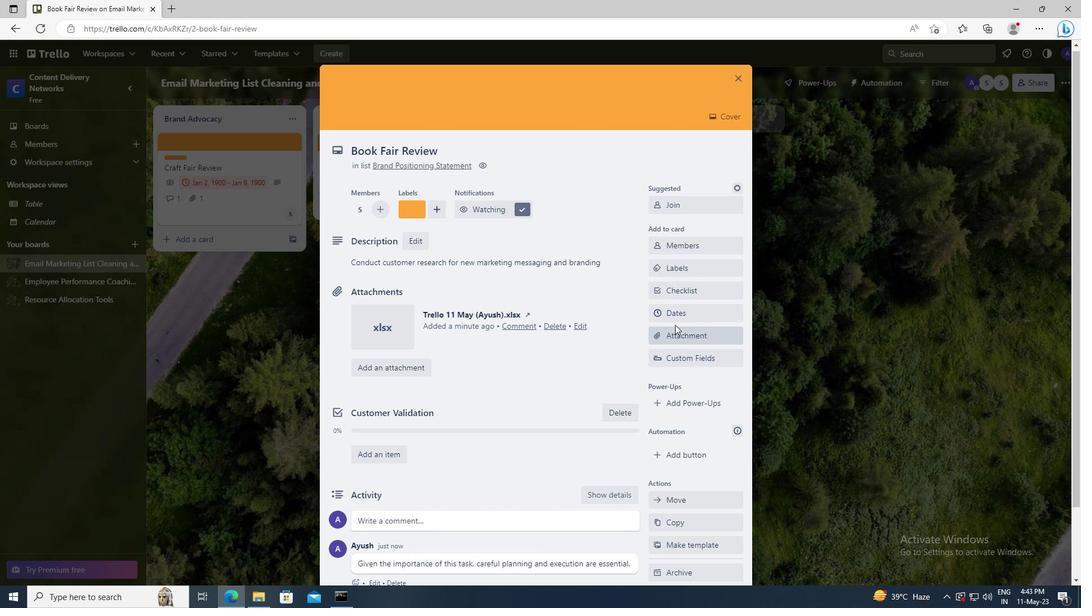 
Action: Mouse pressed left at (678, 313)
Screenshot: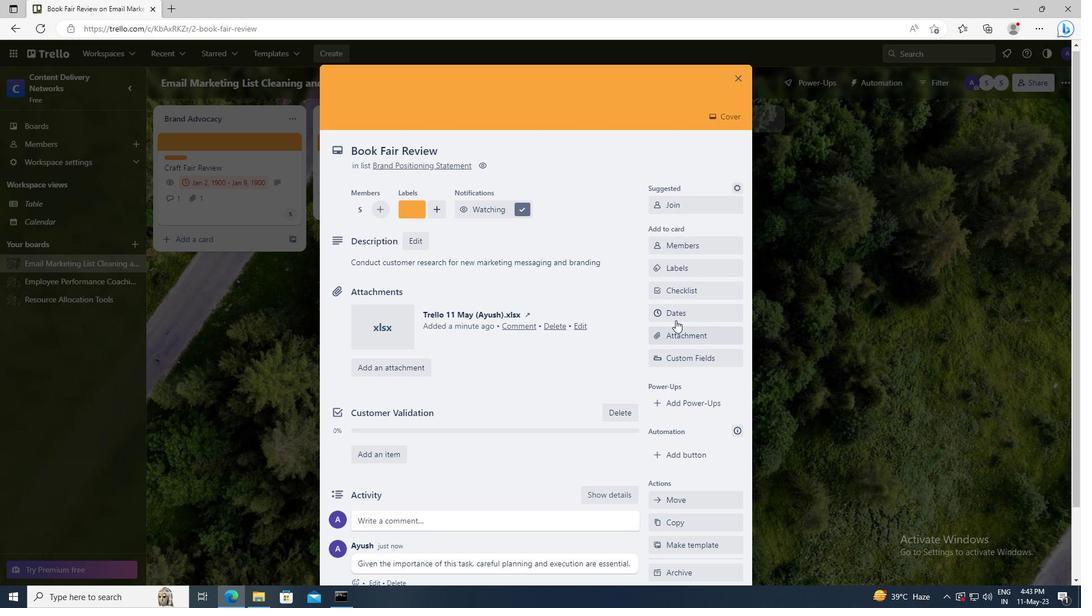 
Action: Mouse moved to (661, 286)
Screenshot: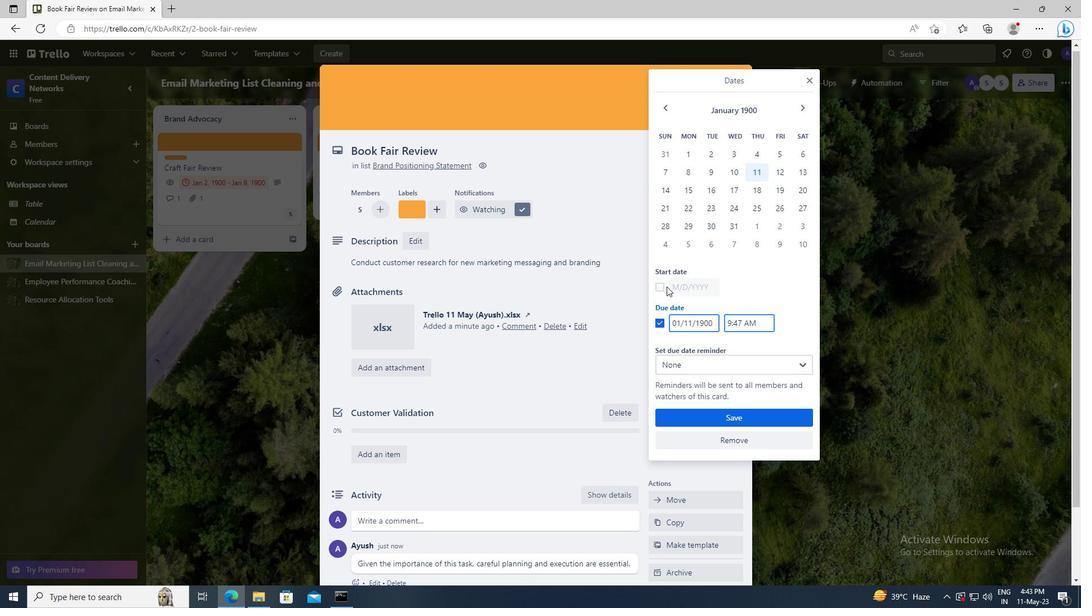 
Action: Mouse pressed left at (661, 286)
Screenshot: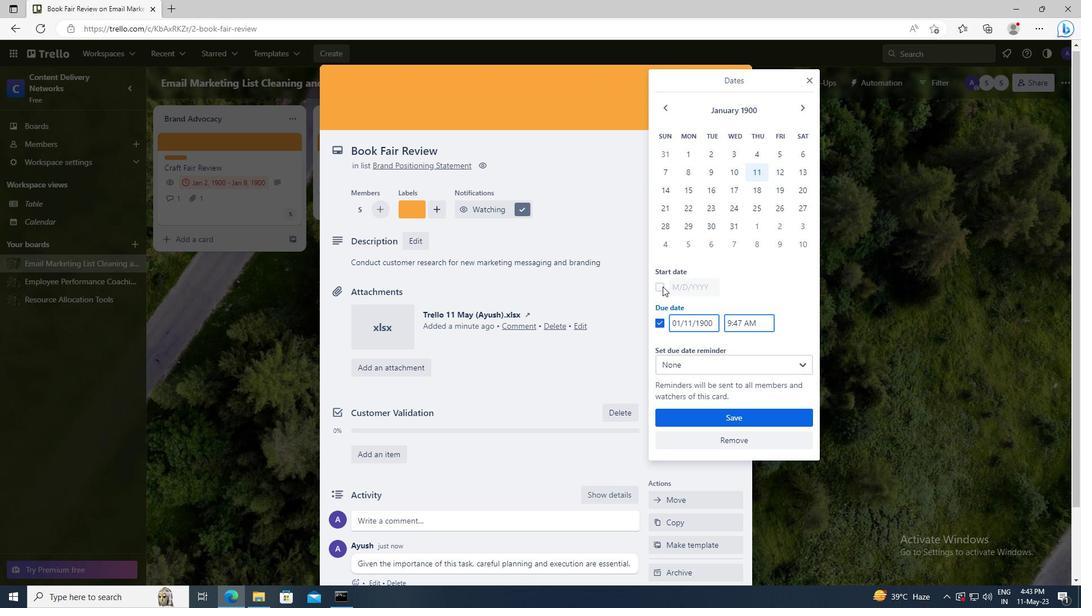 
Action: Mouse moved to (715, 284)
Screenshot: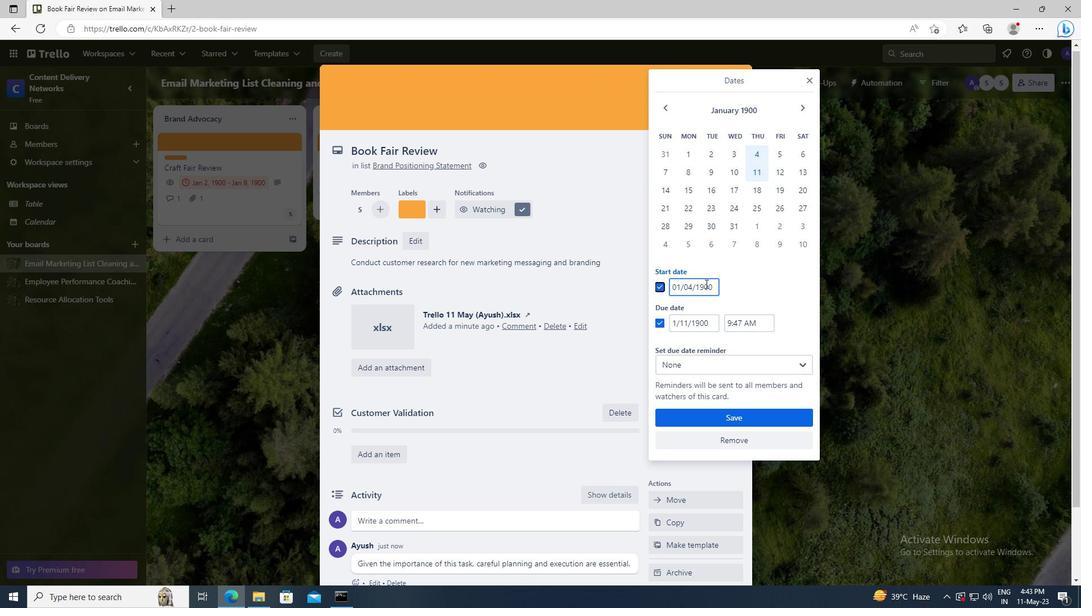 
Action: Mouse pressed left at (715, 284)
Screenshot: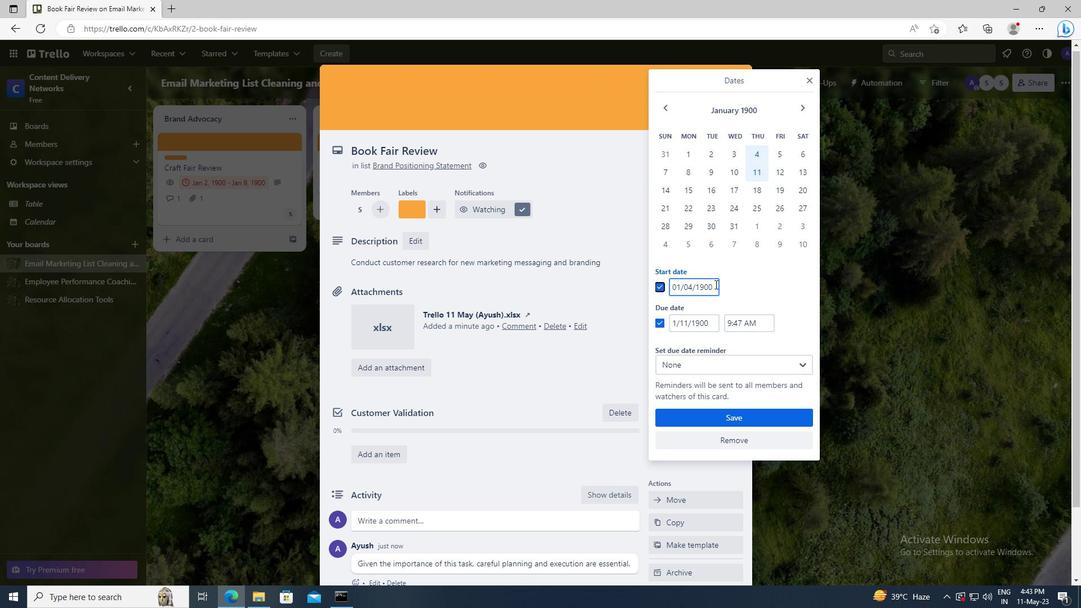 
Action: Key pressed <Key.left><Key.left><Key.left><Key.left><Key.left><Key.backspace>5
Screenshot: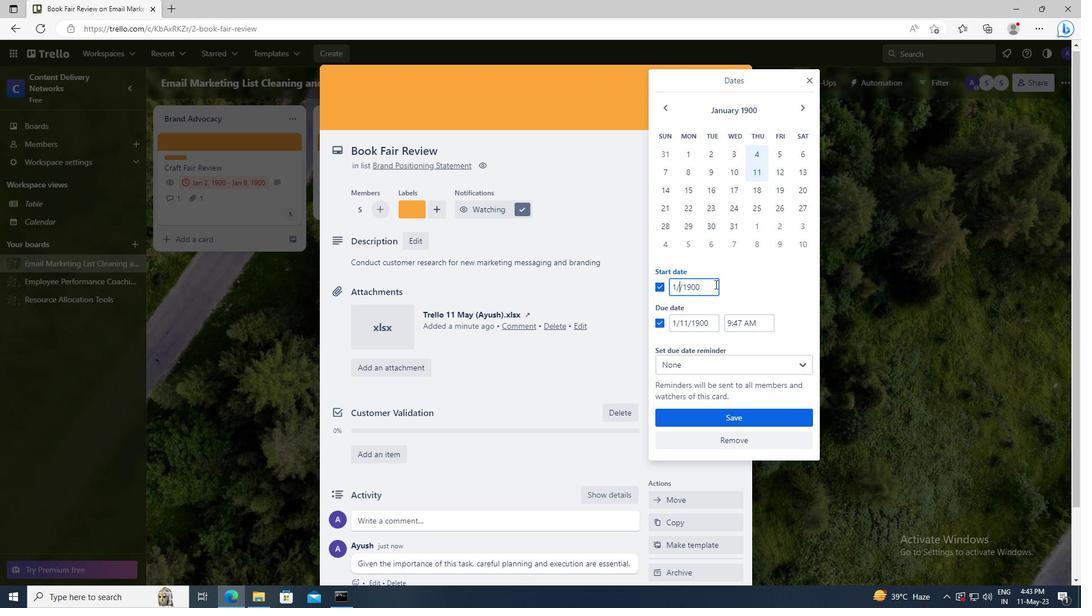 
Action: Mouse moved to (715, 319)
Screenshot: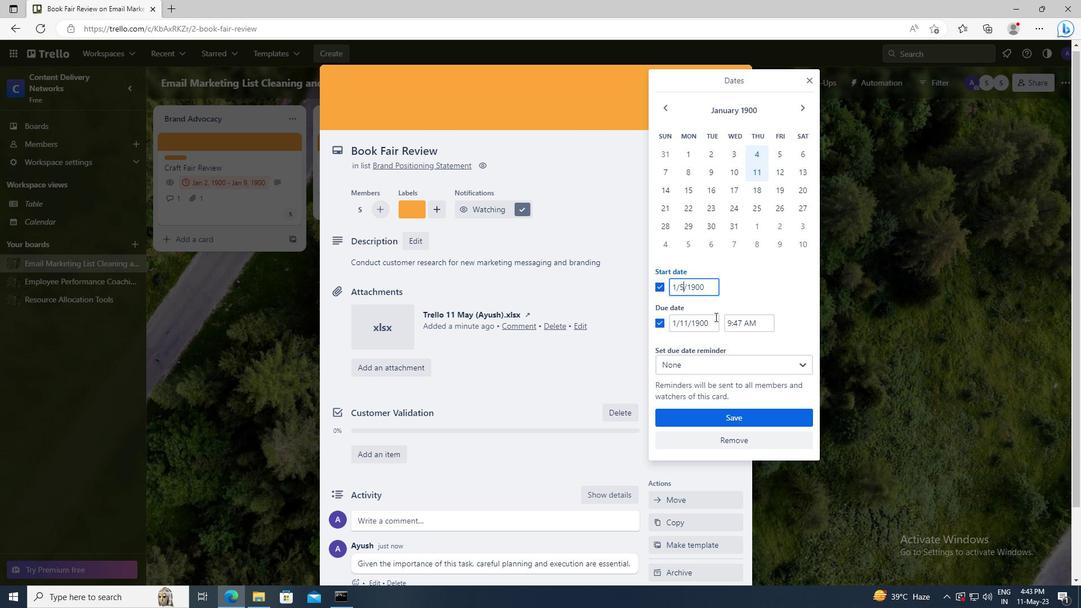 
Action: Mouse pressed left at (715, 319)
Screenshot: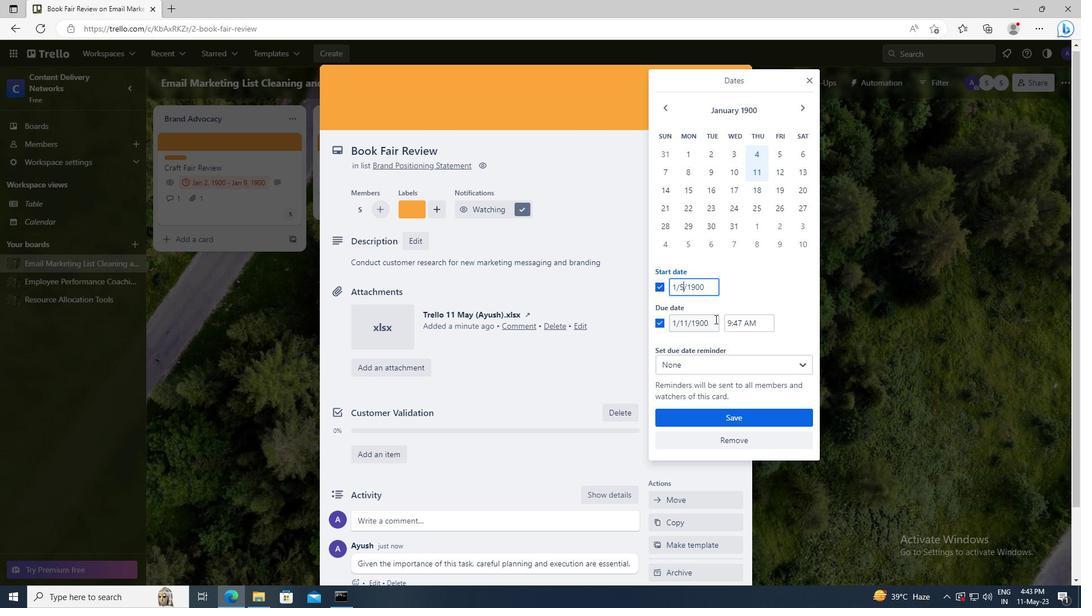 
Action: Key pressed <Key.left><Key.left><Key.left><Key.left><Key.left><Key.backspace><Key.backspace>12
Screenshot: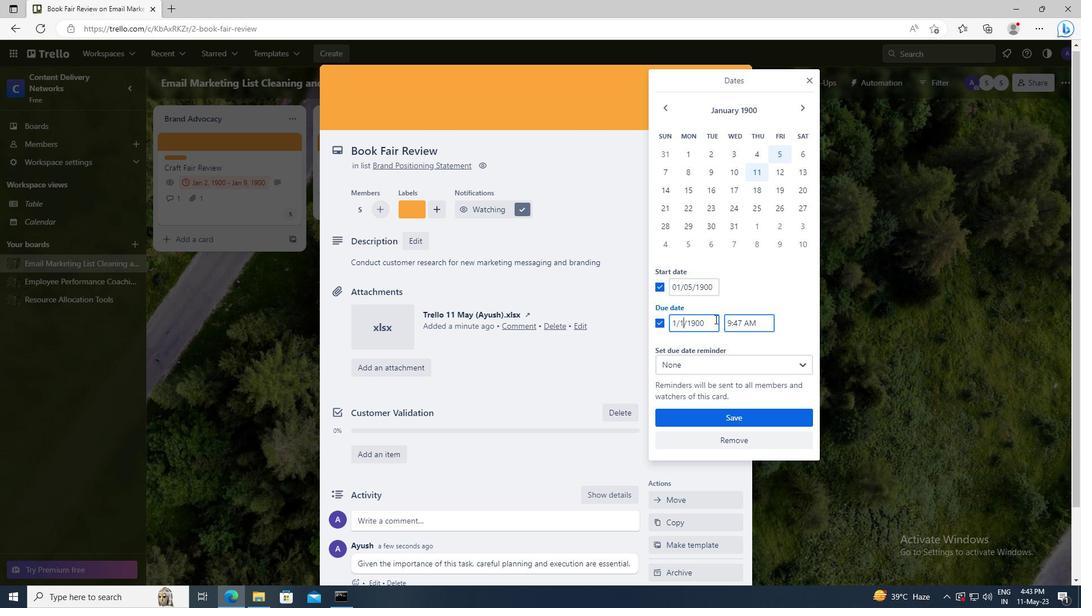 
Action: Mouse moved to (722, 415)
Screenshot: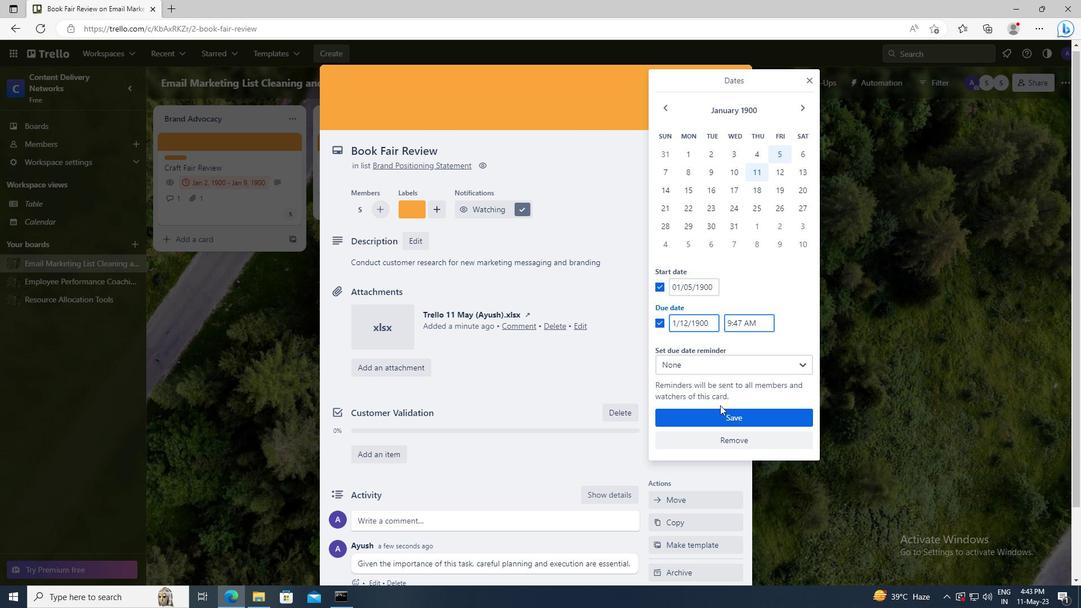 
Action: Mouse pressed left at (722, 415)
Screenshot: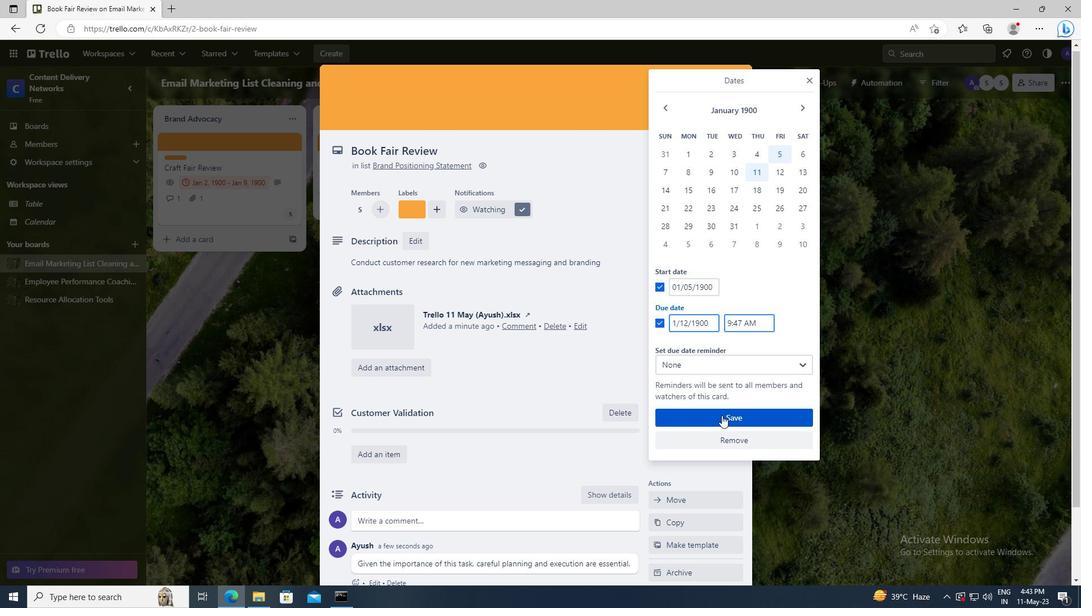 
